 Task: Add the task  Create a new online platform for online financial planning services to the section Feature Freeze Sprint in the project AvailPro and add a Due Date to the respective task as 2024/05/18
Action: Mouse moved to (823, 406)
Screenshot: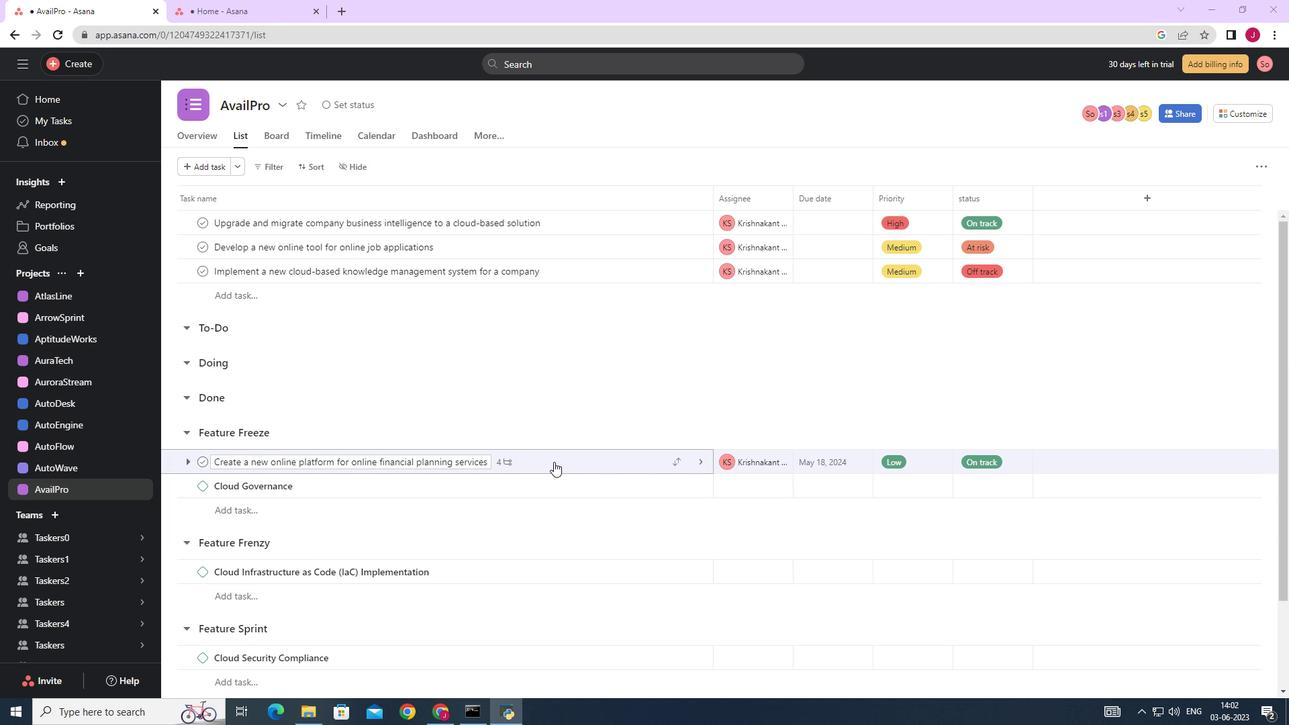 
Action: Mouse scrolled (823, 407) with delta (0, 0)
Screenshot: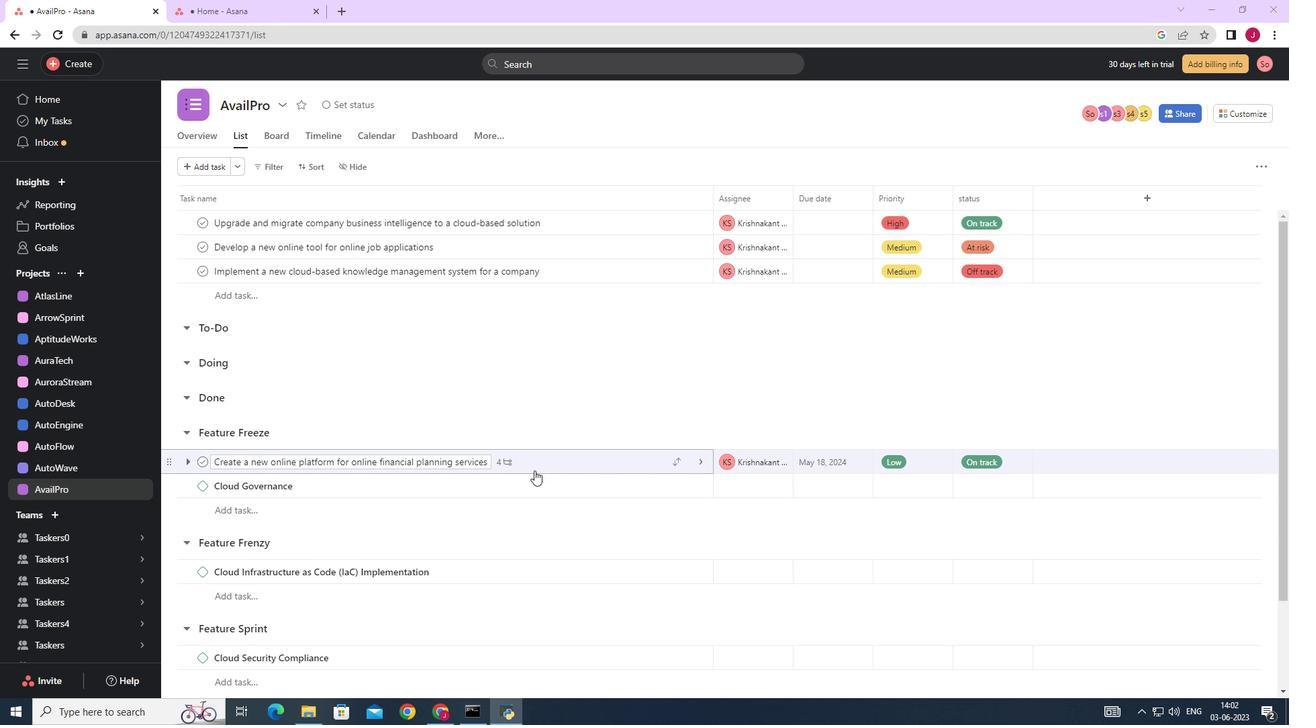 
Action: Mouse moved to (802, 414)
Screenshot: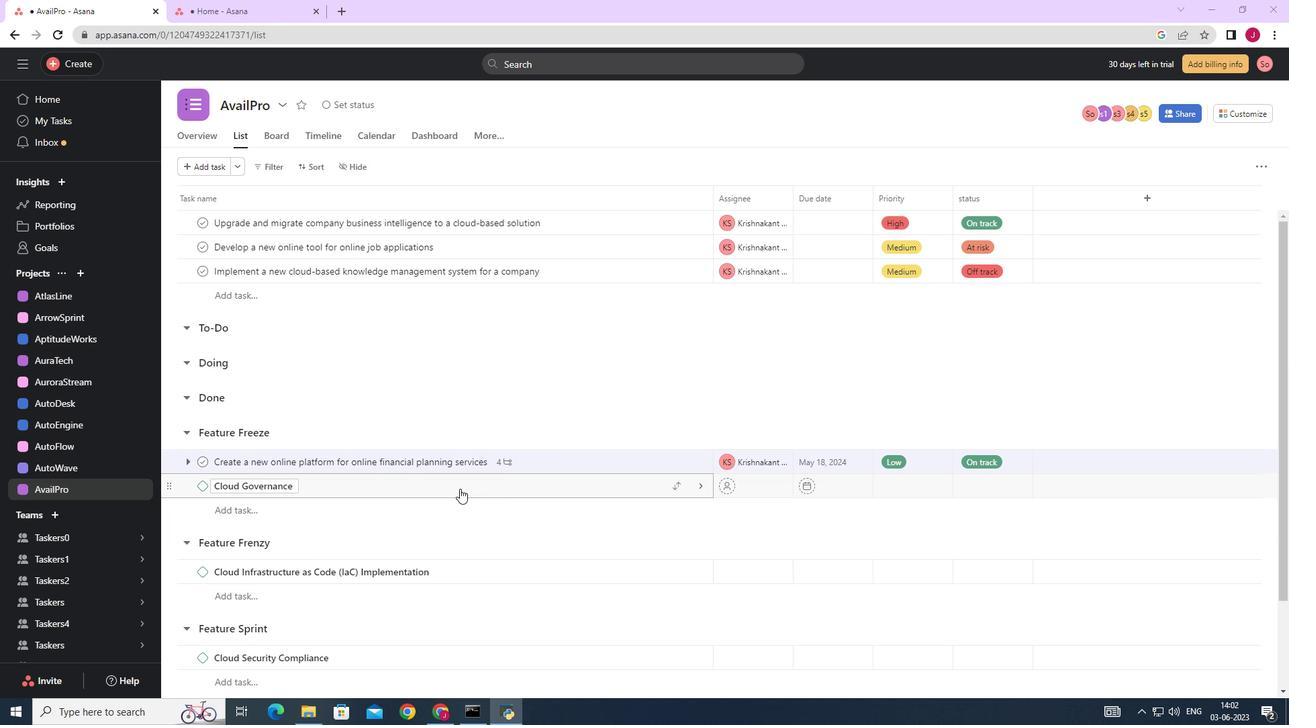 
Action: Mouse scrolled (802, 413) with delta (0, 0)
Screenshot: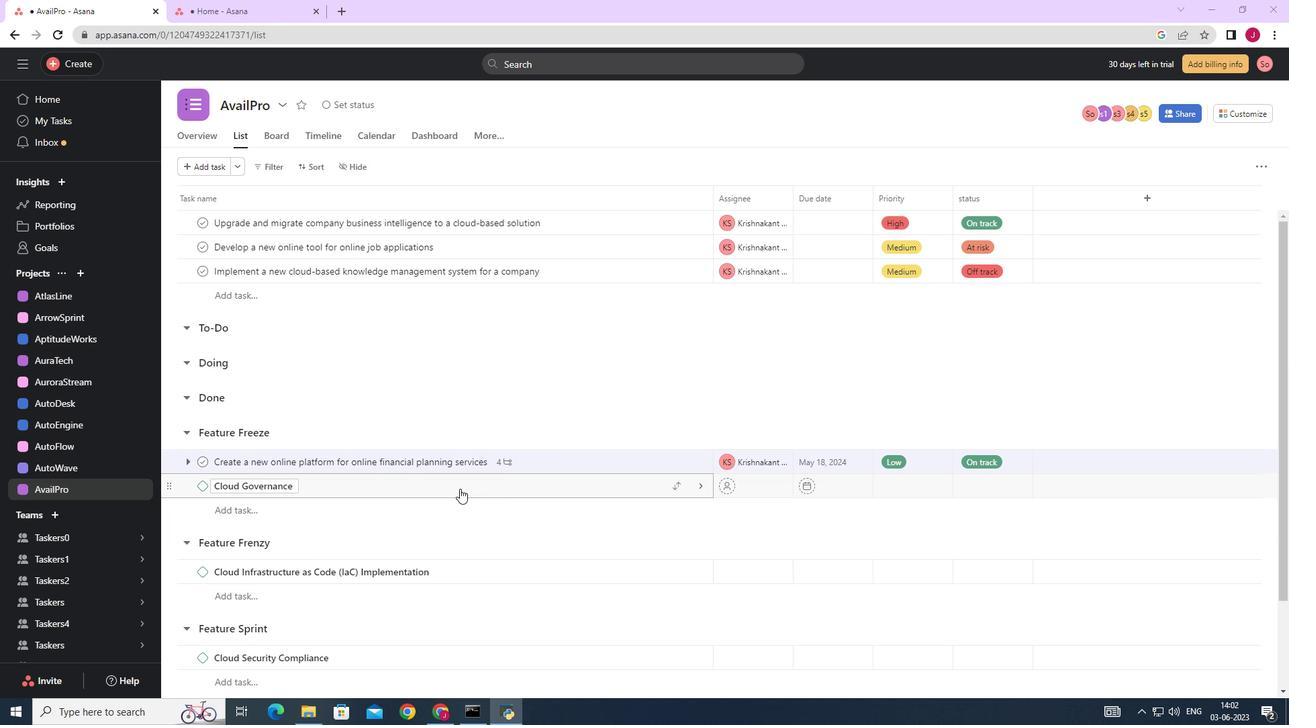 
Action: Mouse moved to (676, 432)
Screenshot: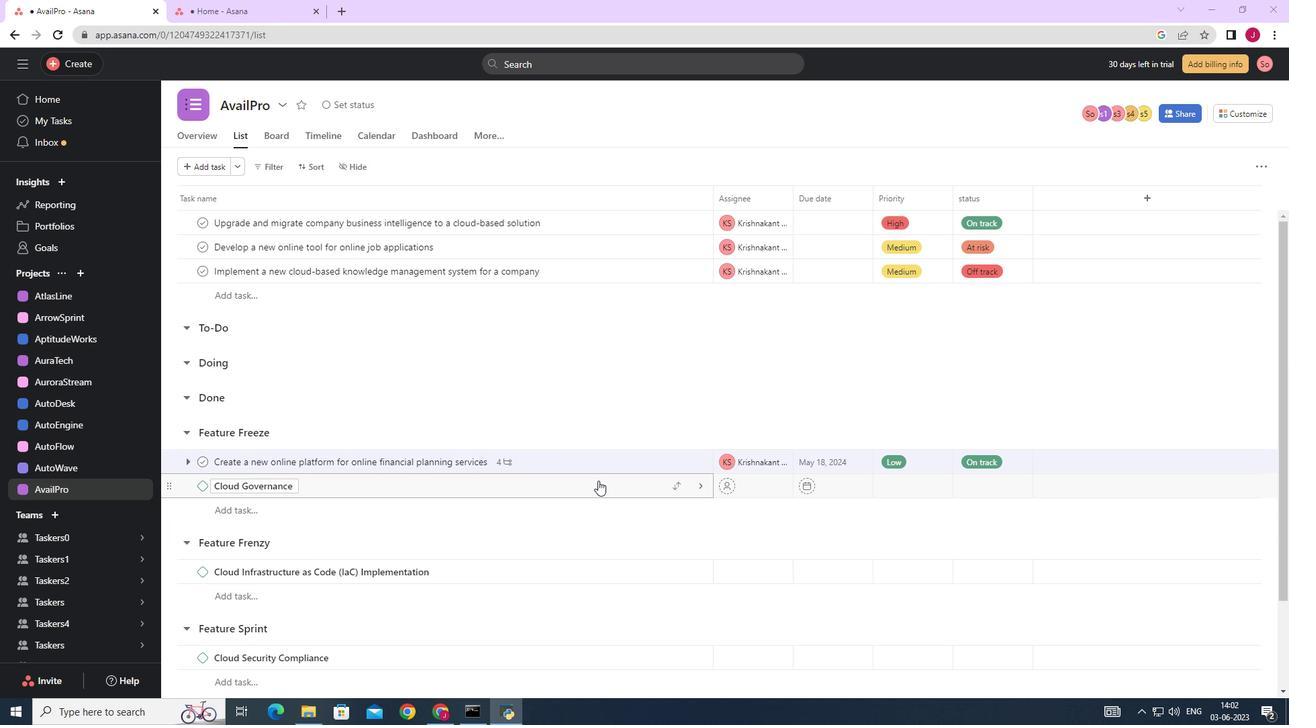 
Action: Mouse scrolled (676, 433) with delta (0, 0)
Screenshot: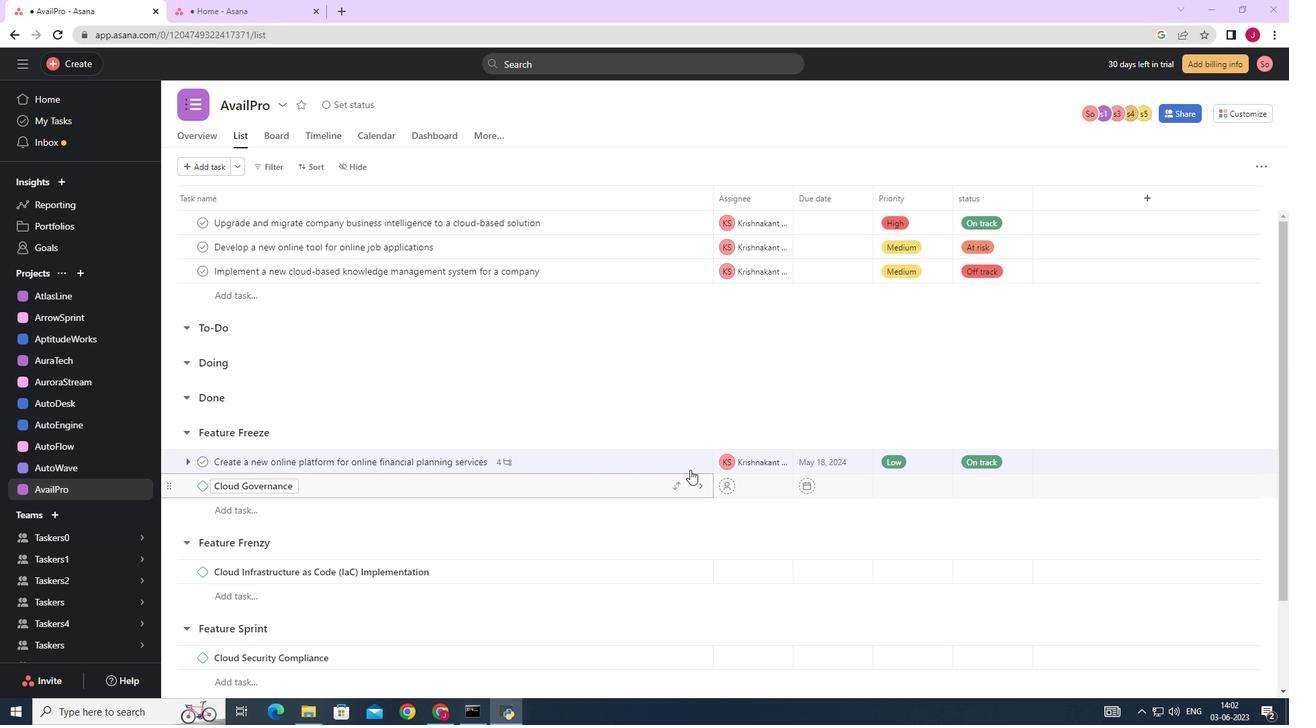 
Action: Mouse moved to (675, 432)
Screenshot: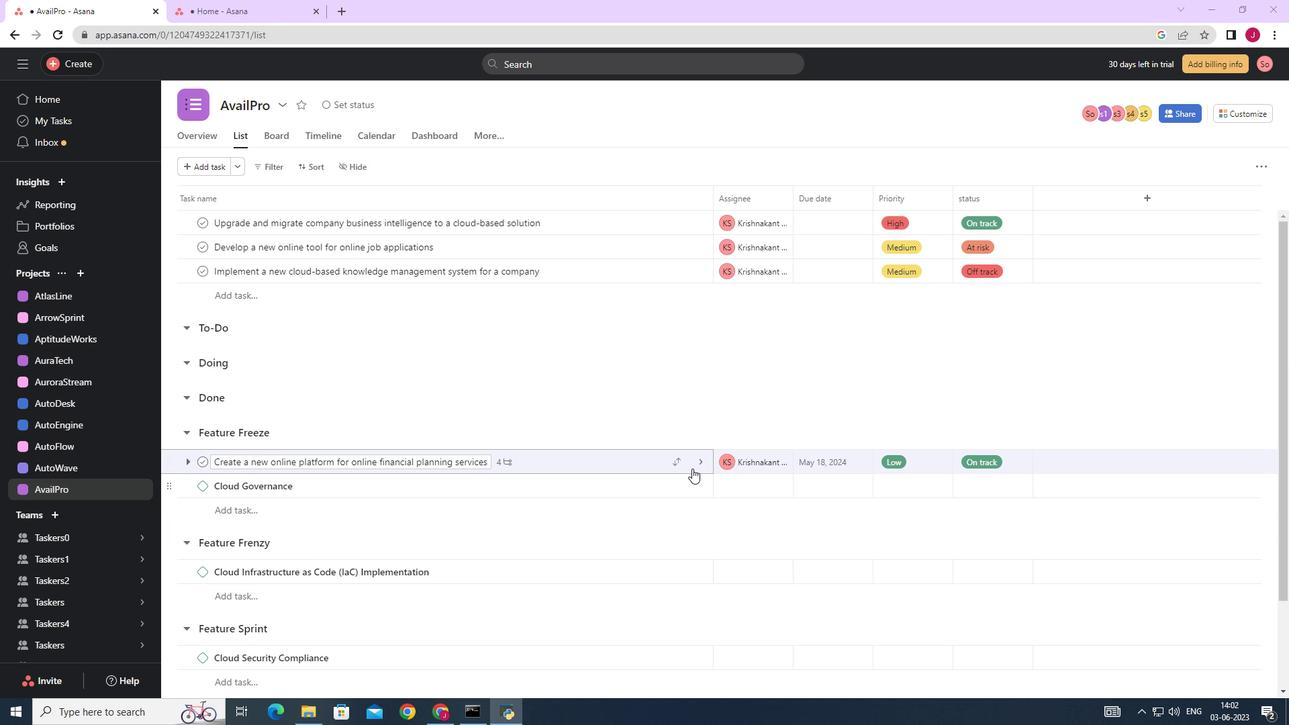 
Action: Mouse scrolled (675, 433) with delta (0, 0)
Screenshot: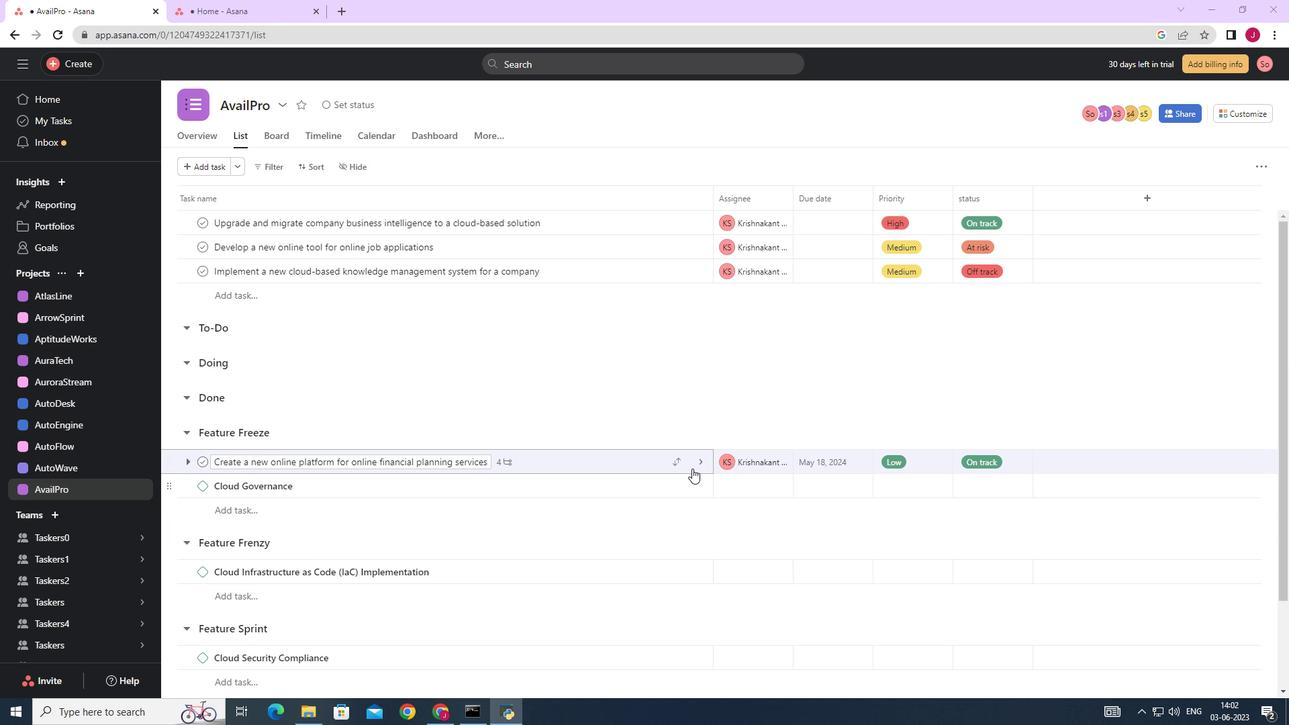 
Action: Mouse moved to (645, 420)
Screenshot: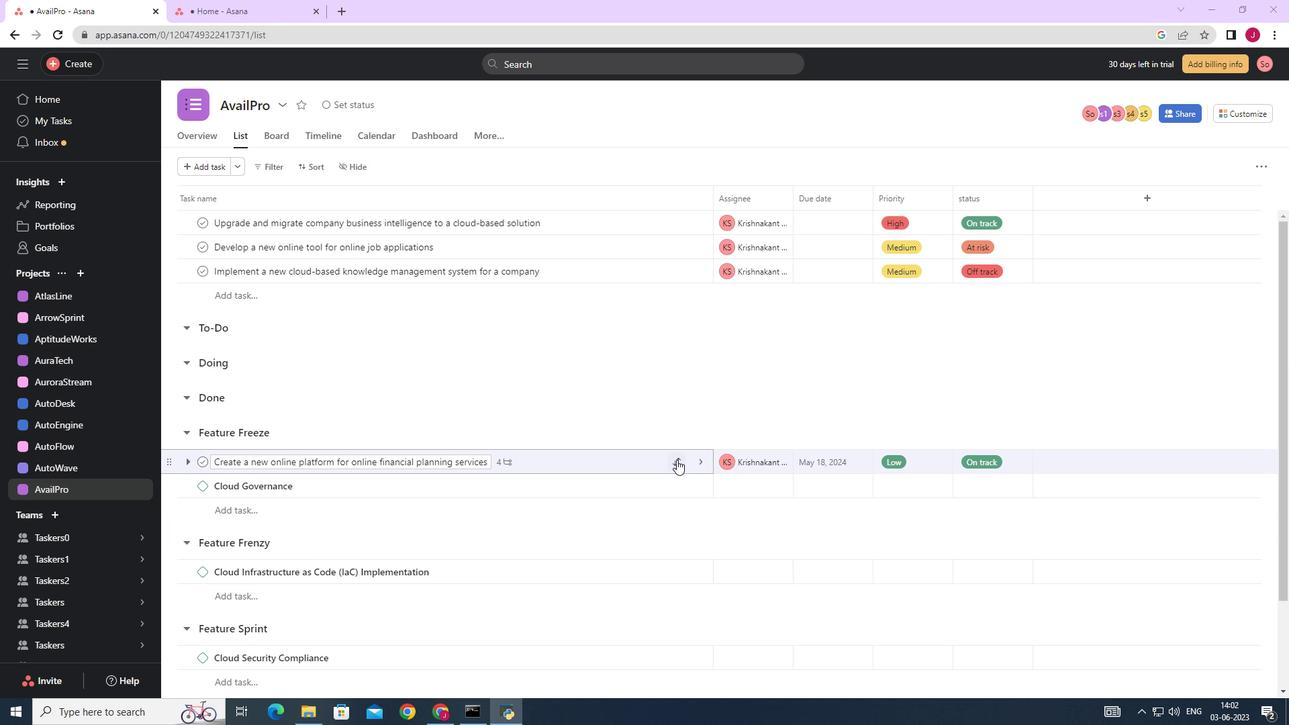 
Action: Mouse scrolled (645, 421) with delta (0, 0)
Screenshot: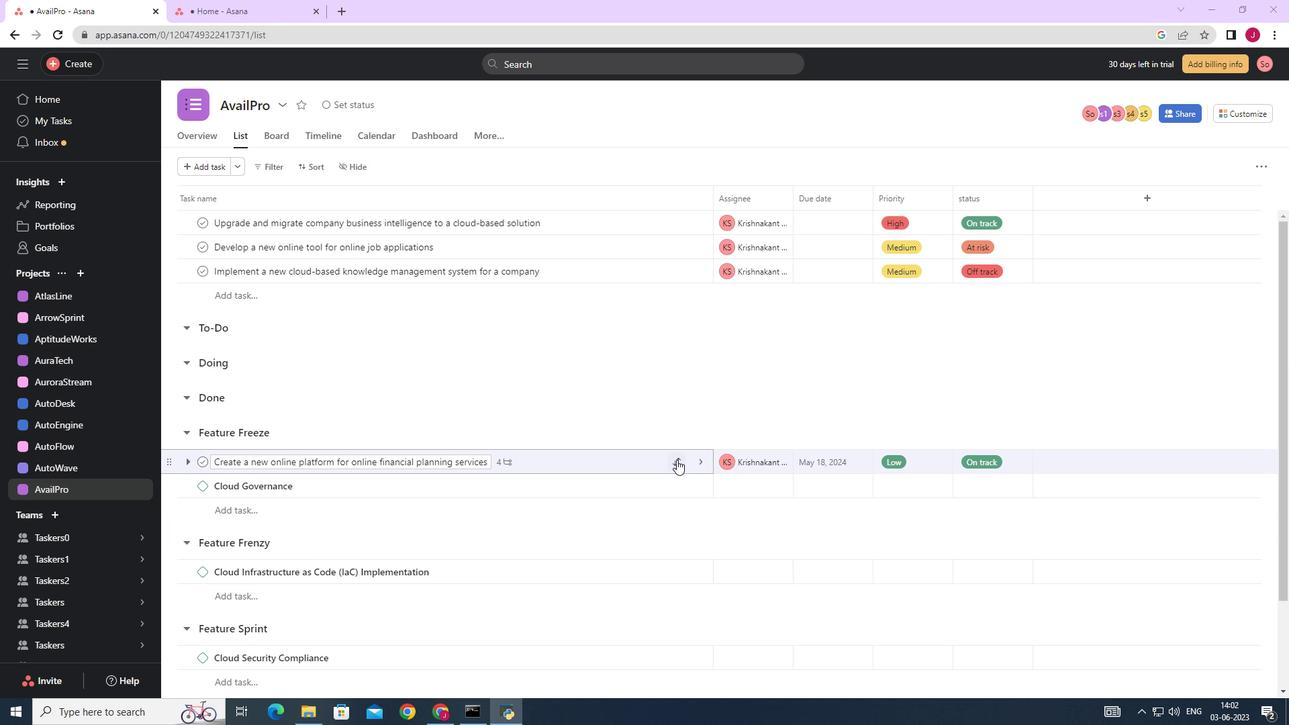 
Action: Mouse moved to (674, 295)
Screenshot: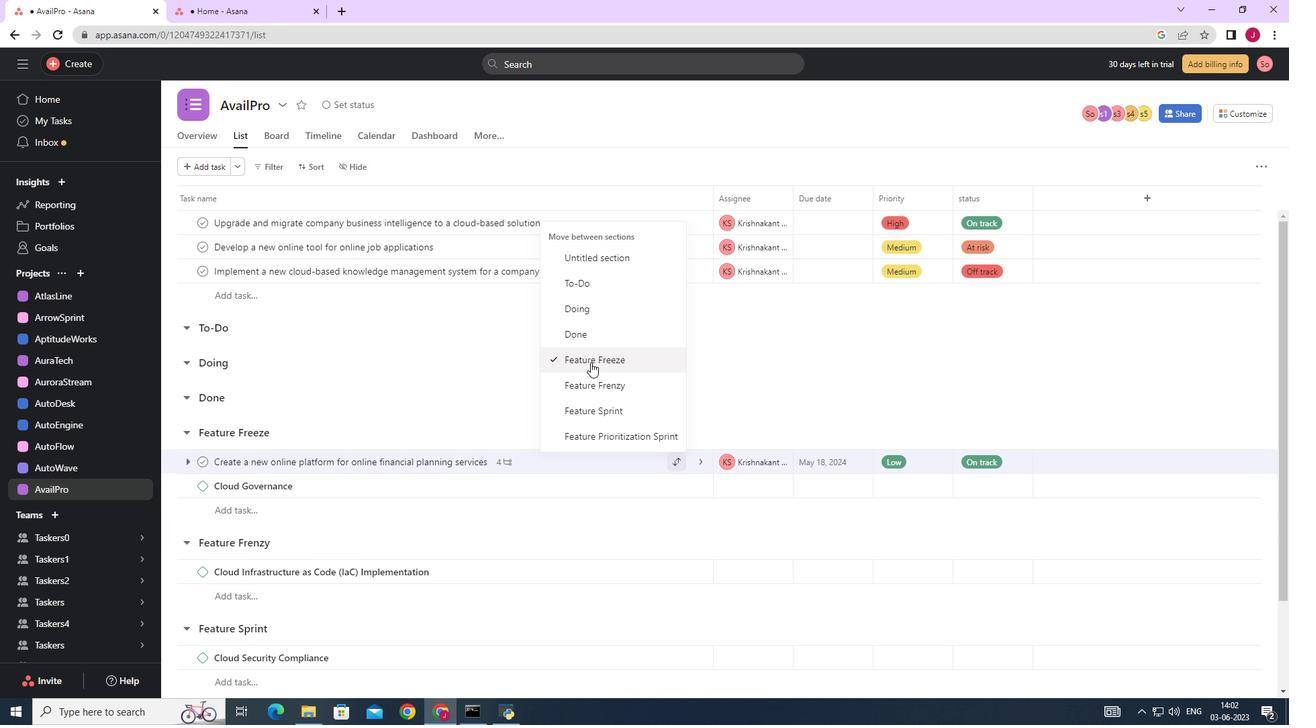 
Action: Mouse pressed left at (674, 295)
Screenshot: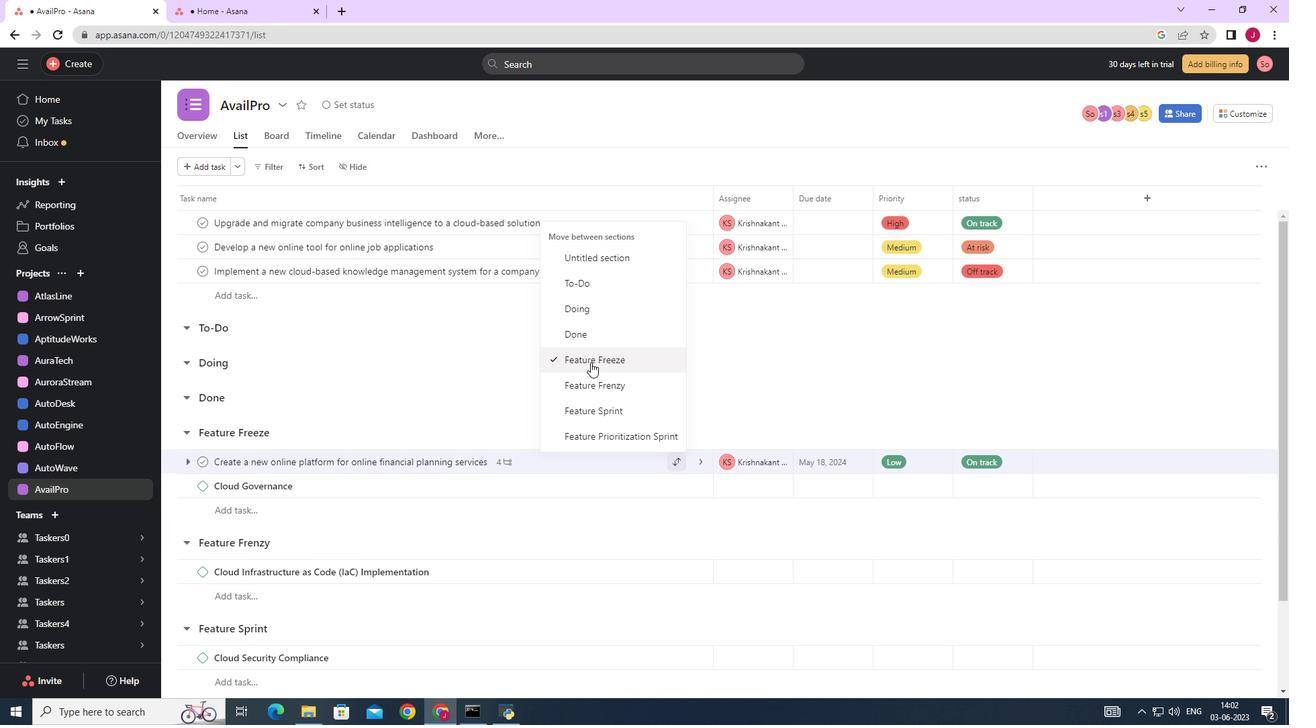 
Action: Mouse moved to (617, 441)
Screenshot: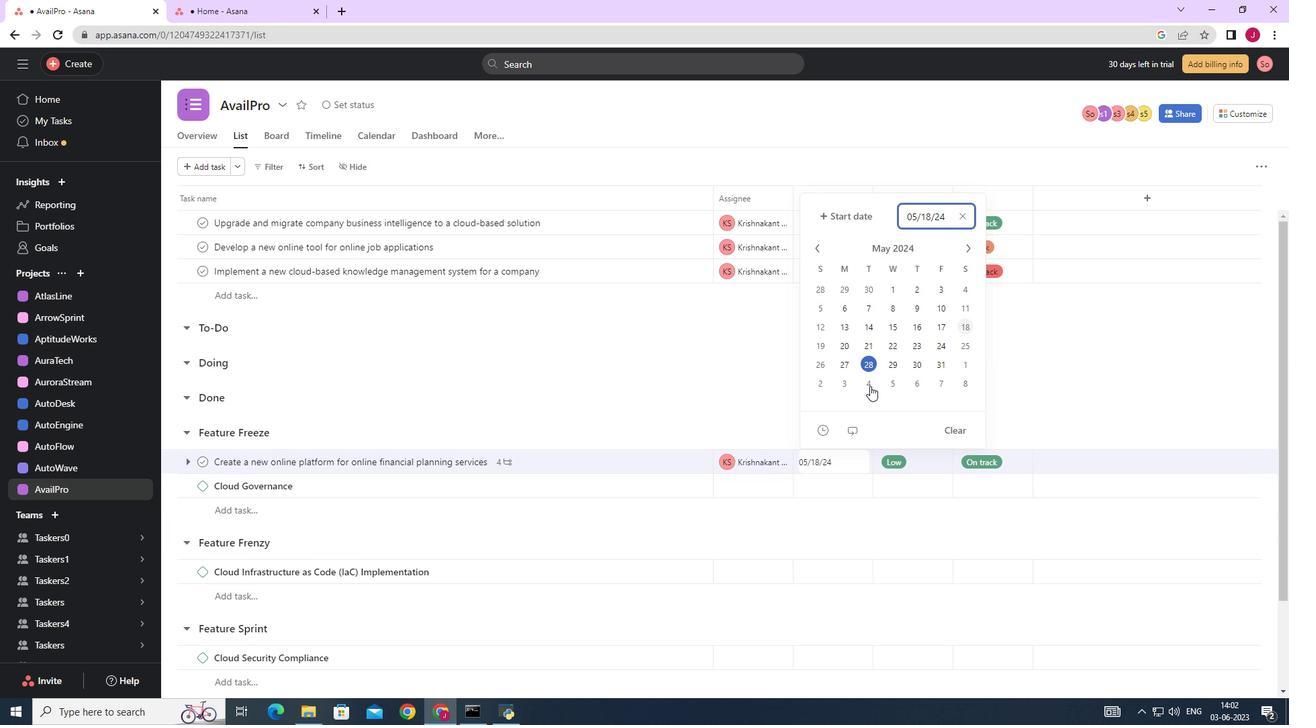 
Action: Mouse pressed left at (617, 441)
Screenshot: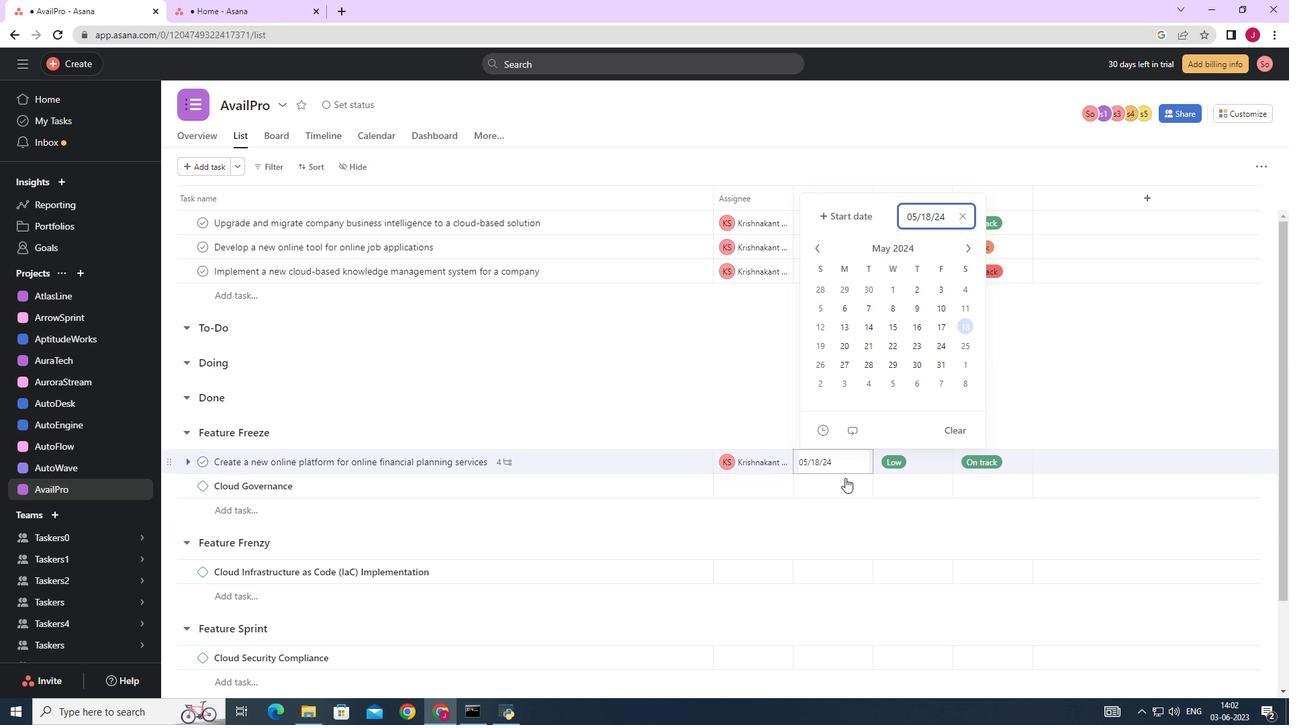 
Action: Mouse moved to (840, 461)
Screenshot: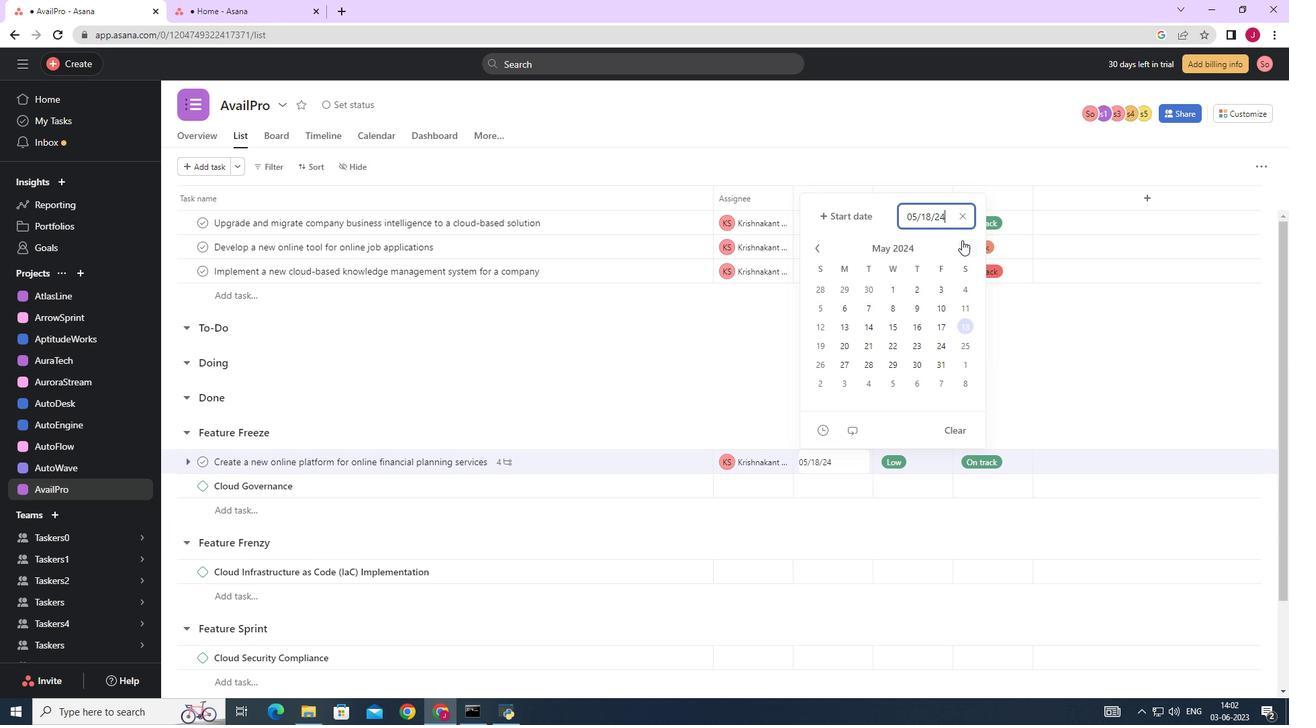 
Action: Mouse pressed left at (840, 461)
Screenshot: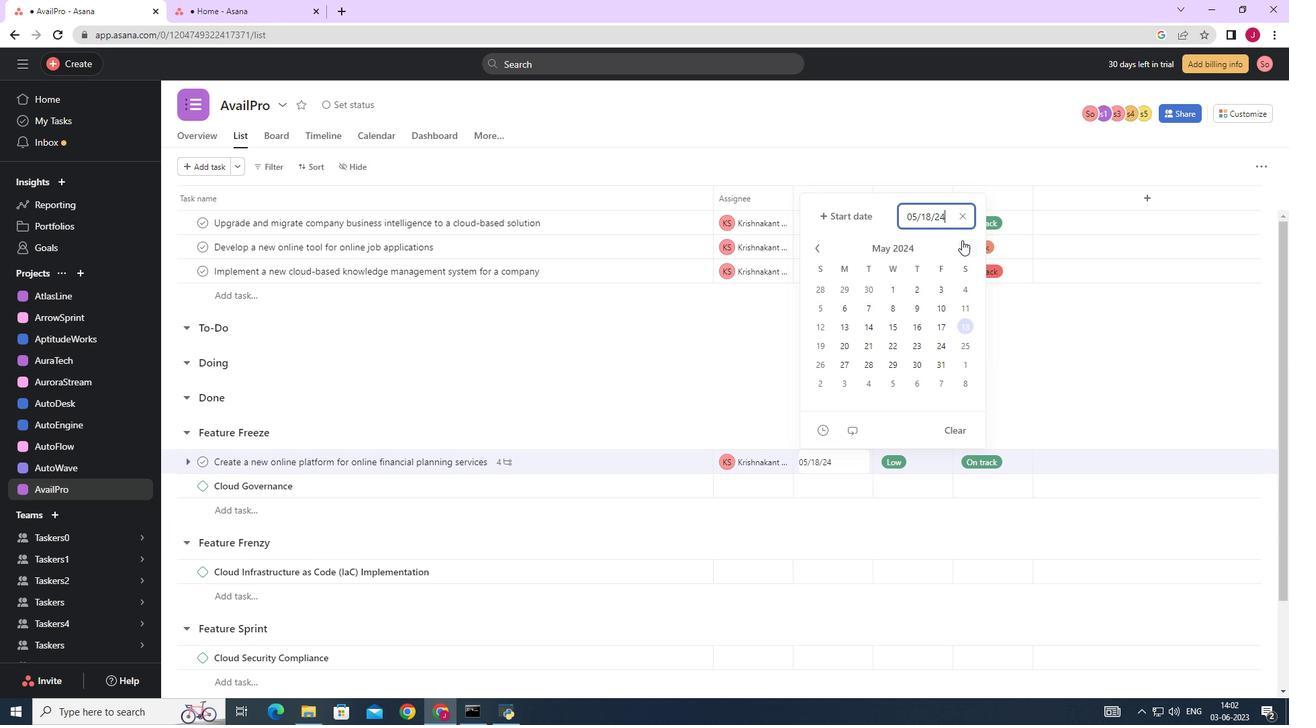 
Action: Mouse moved to (967, 245)
Screenshot: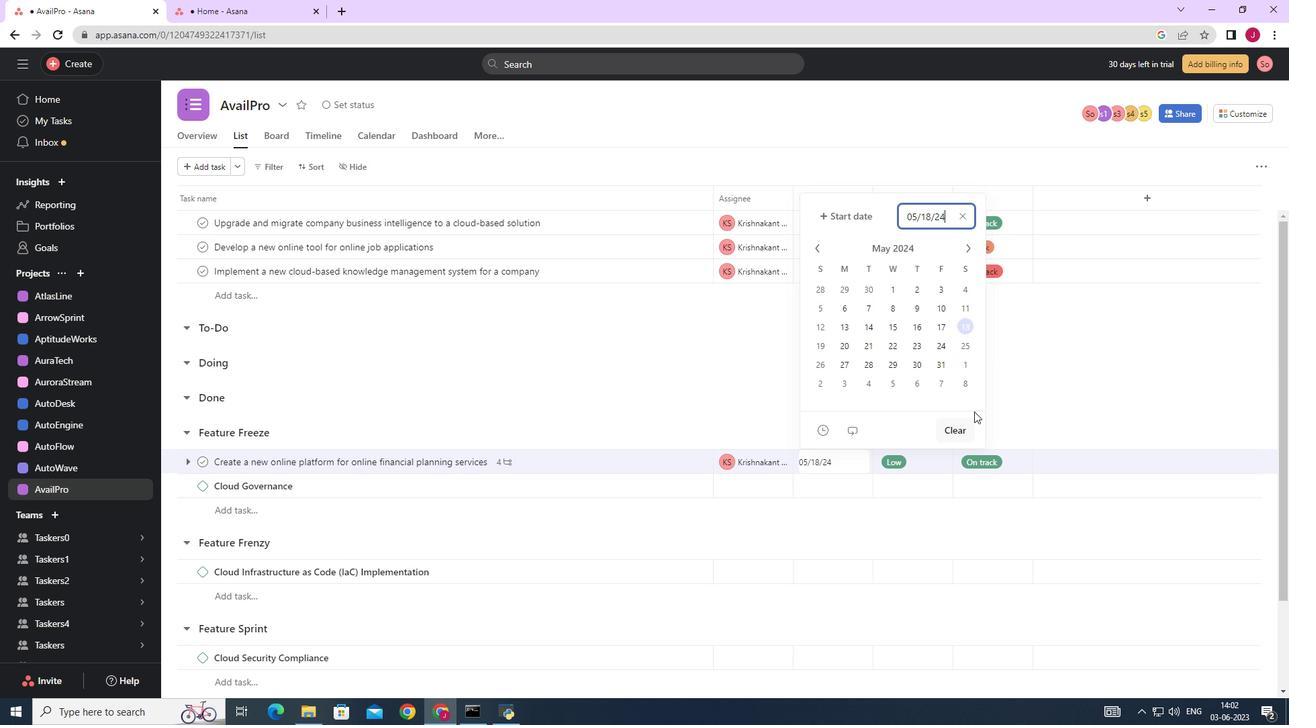
Action: Mouse pressed left at (967, 245)
Screenshot: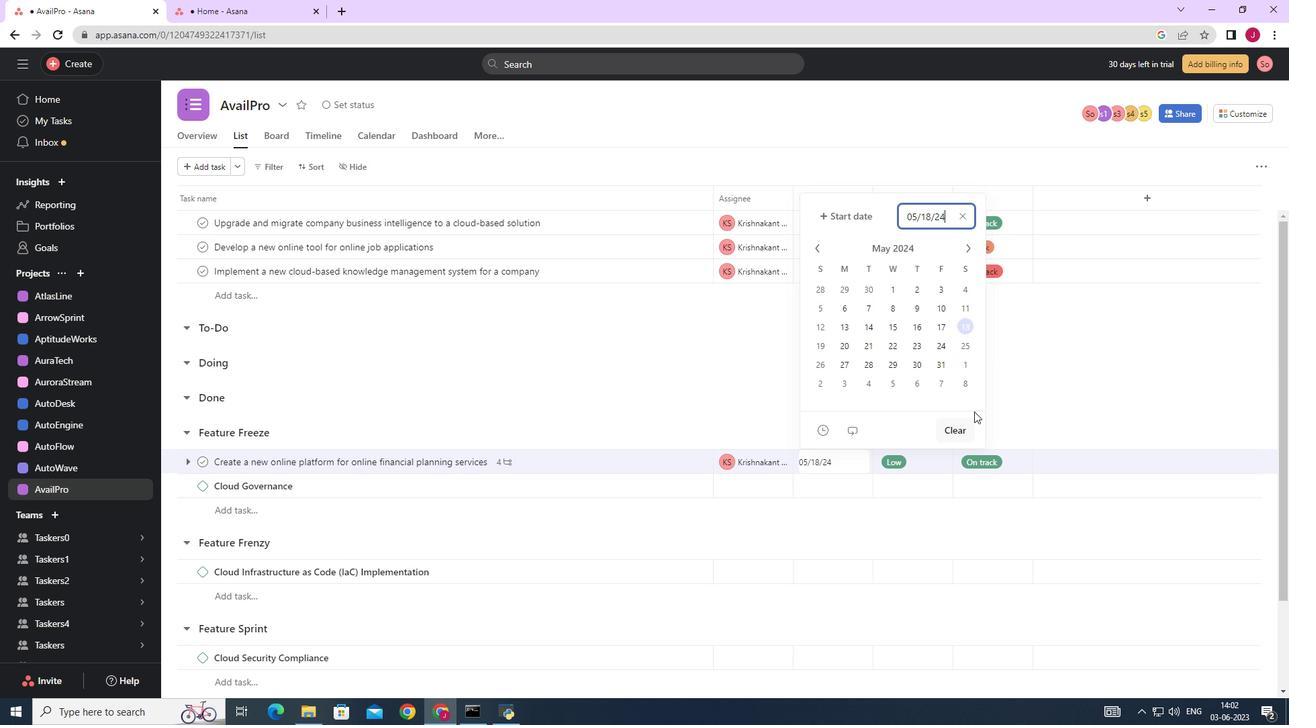 
Action: Mouse pressed left at (967, 245)
Screenshot: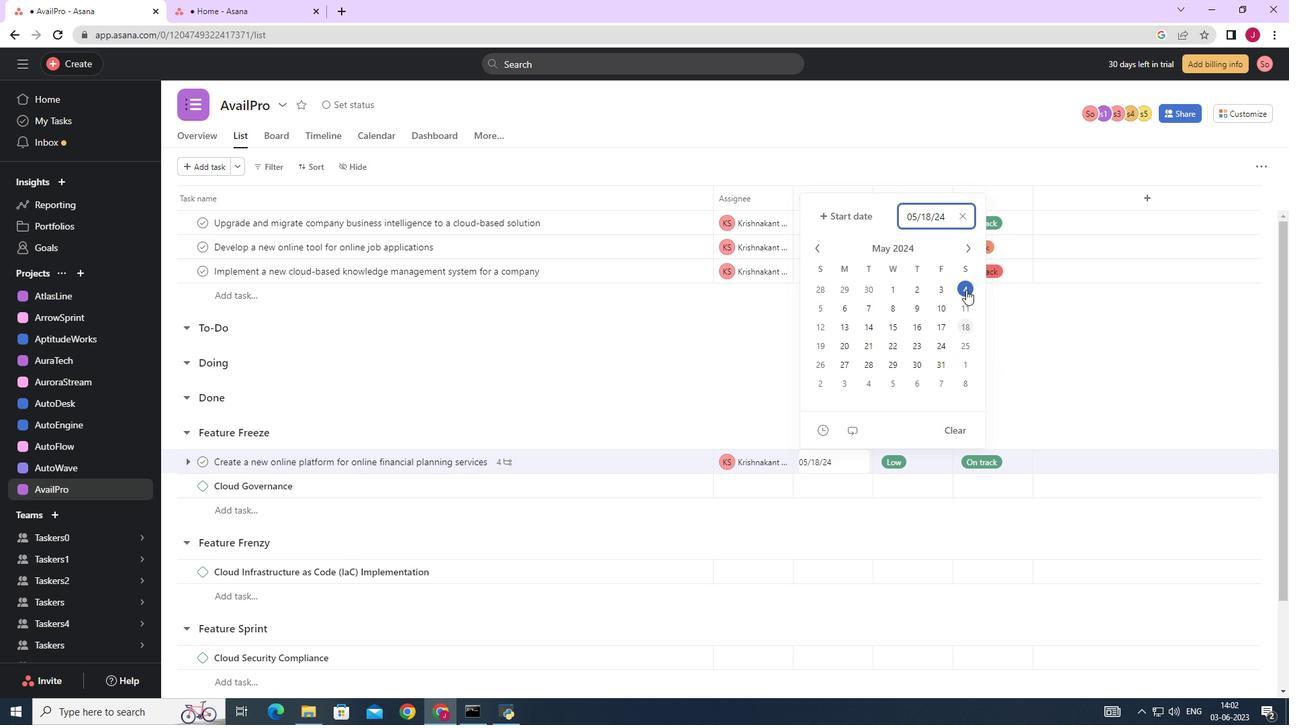 
Action: Mouse pressed left at (967, 245)
Screenshot: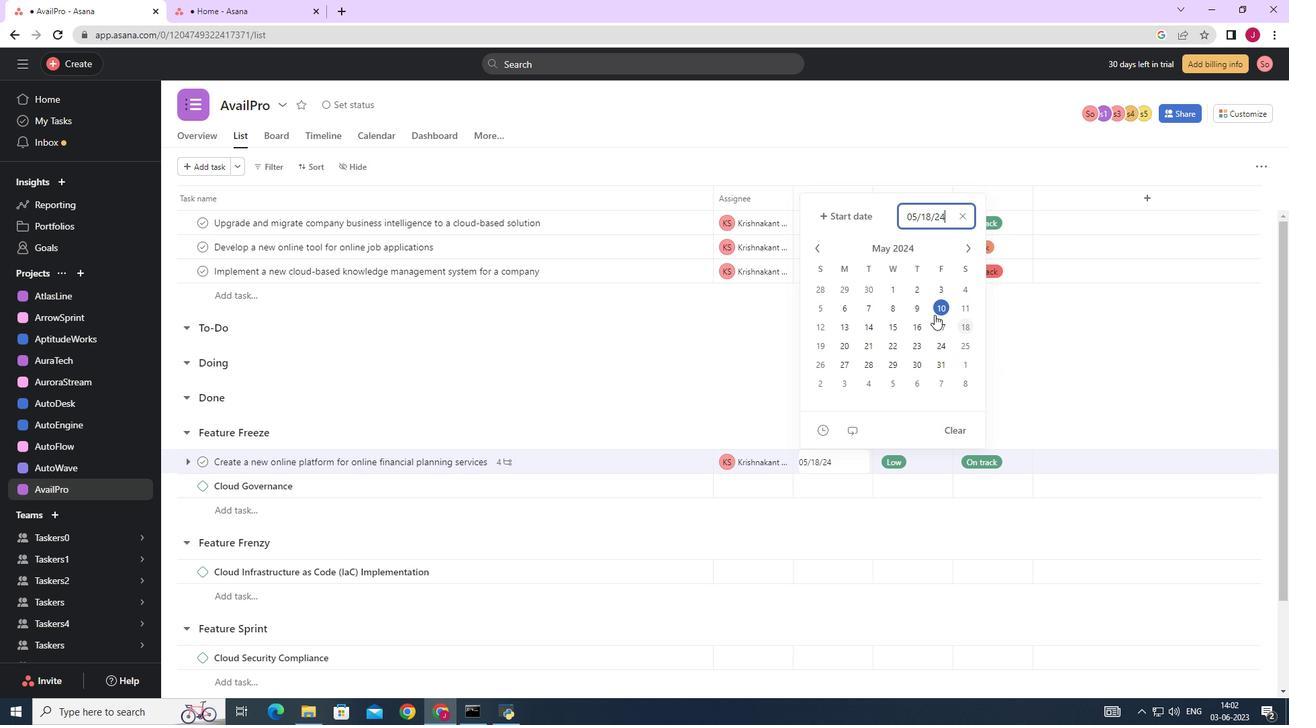 
Action: Mouse pressed left at (967, 245)
Screenshot: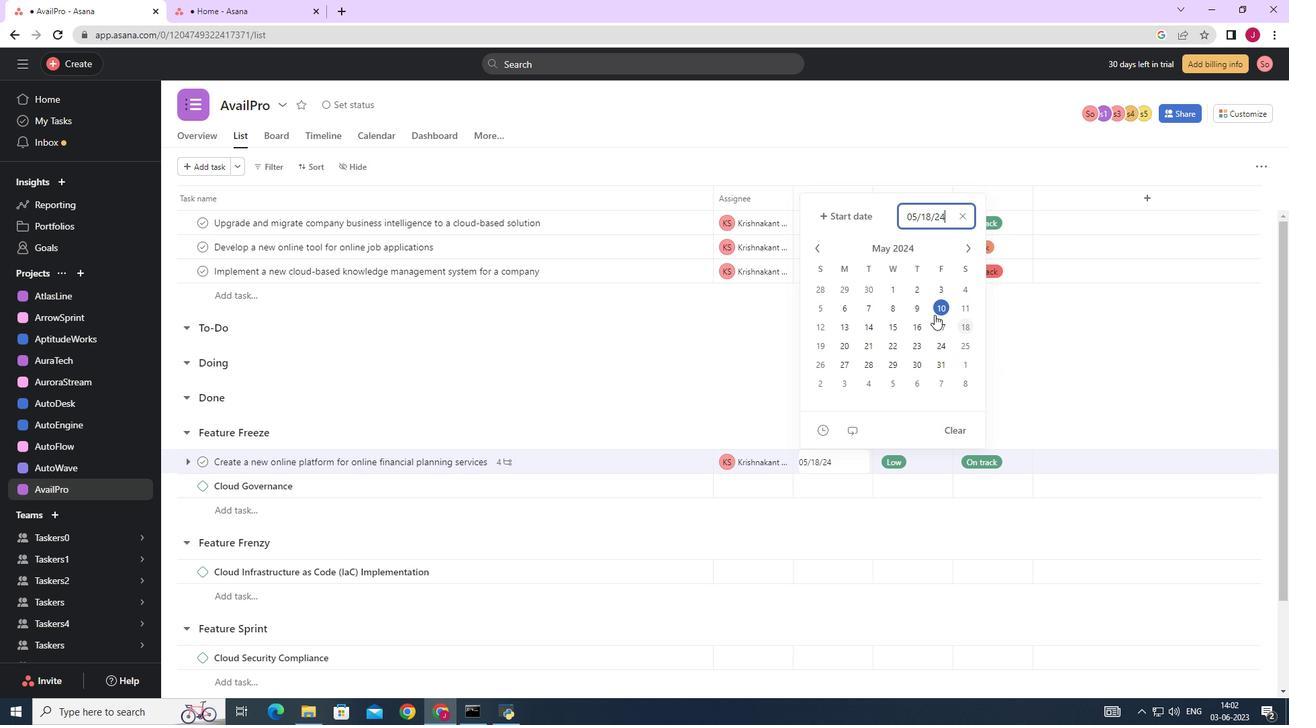 
Action: Mouse pressed left at (967, 245)
Screenshot: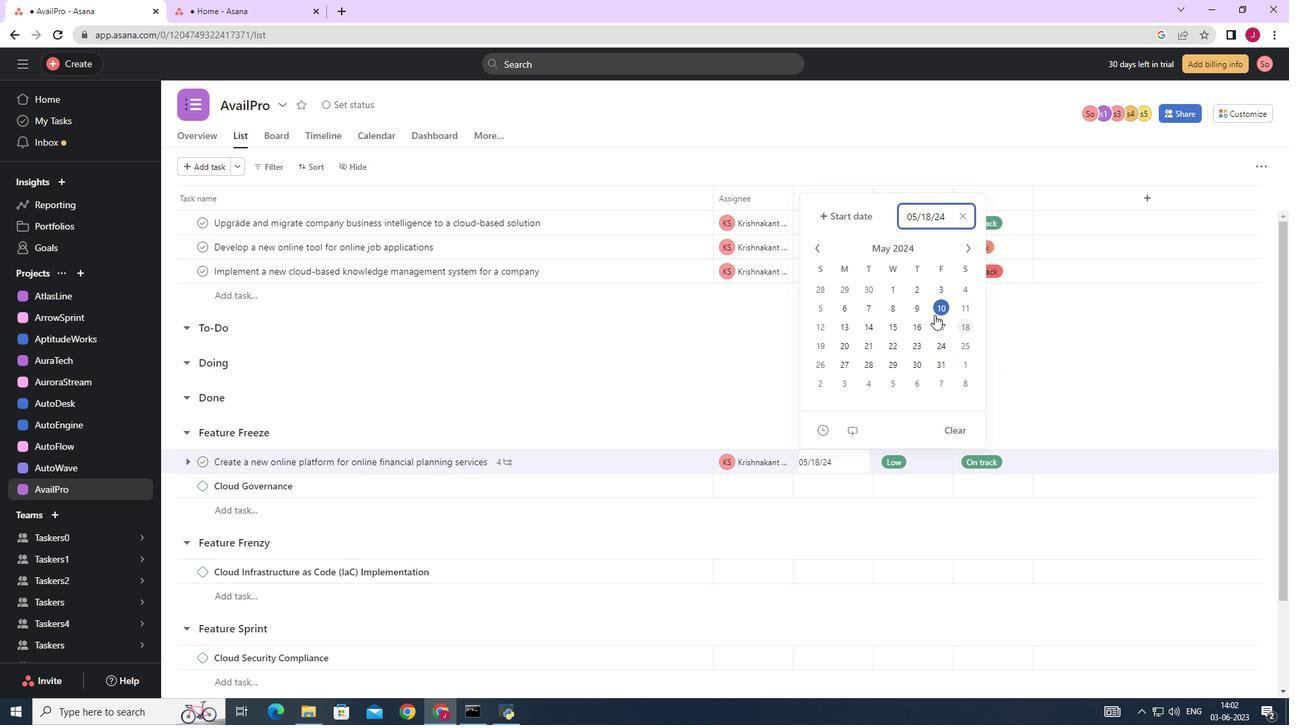 
Action: Mouse pressed left at (967, 245)
Screenshot: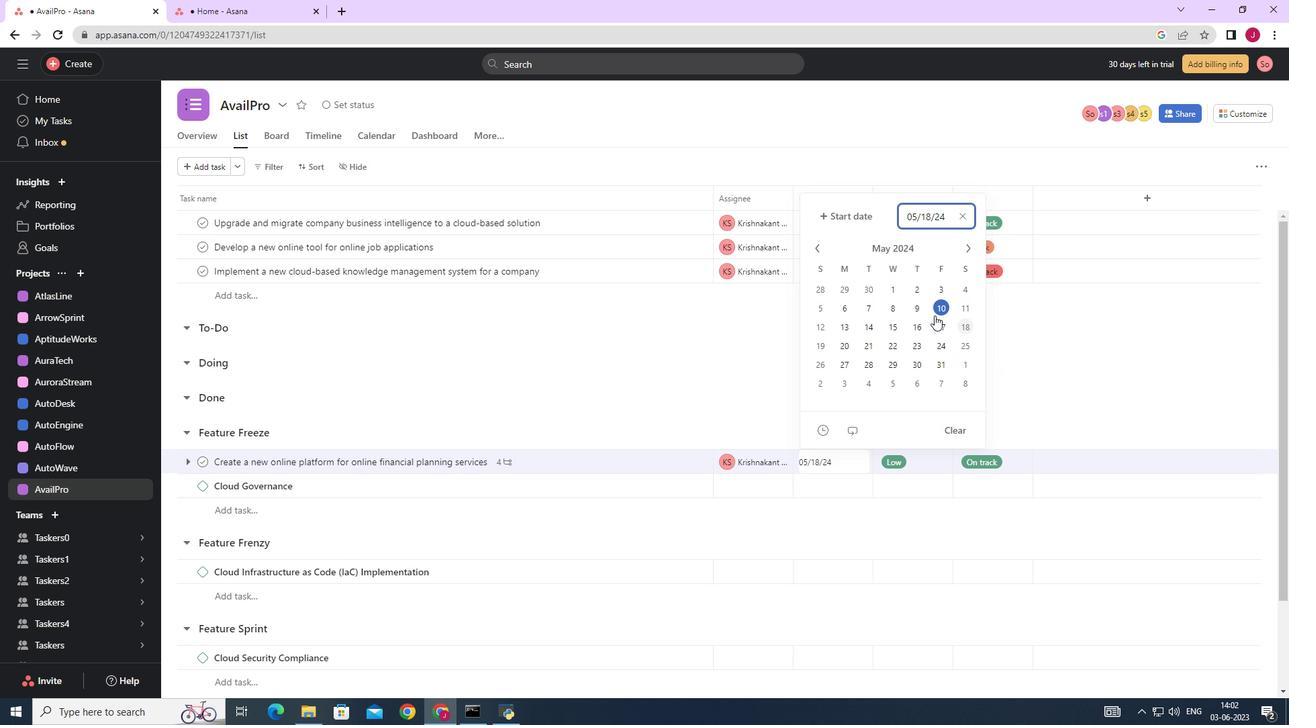 
Action: Mouse pressed left at (967, 245)
Screenshot: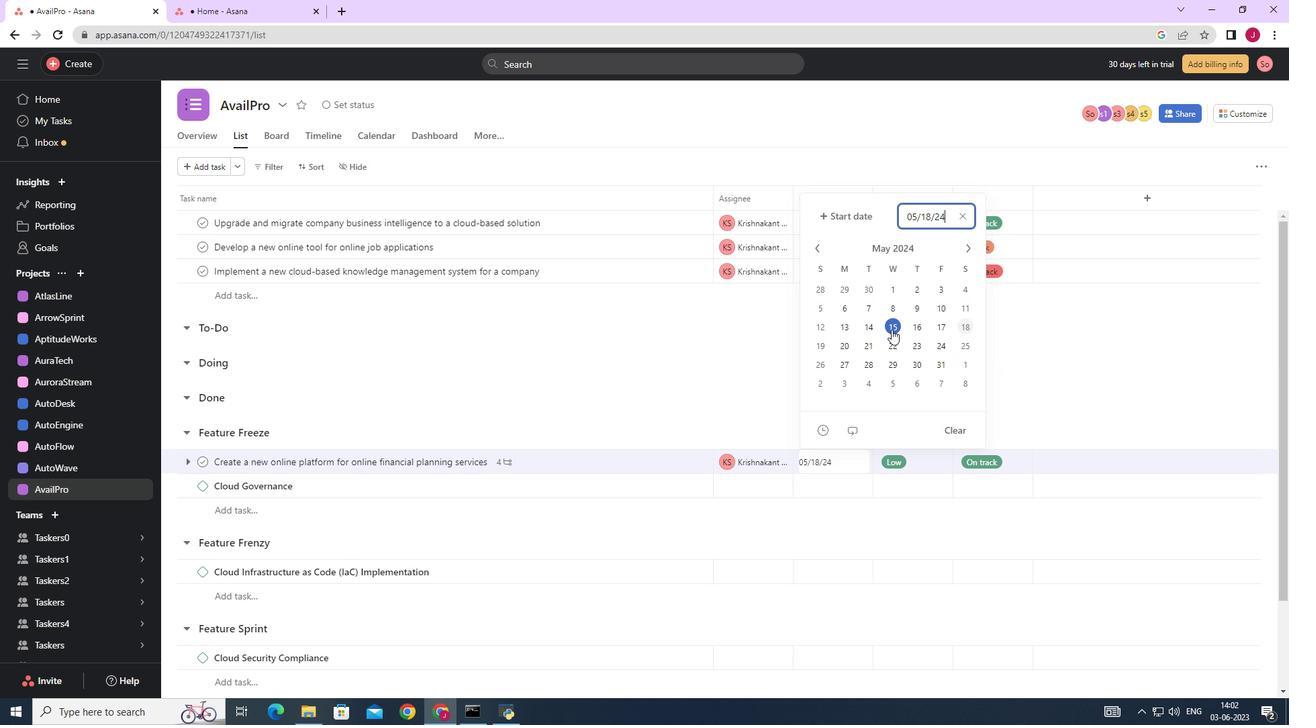 
Action: Mouse pressed left at (967, 245)
Screenshot: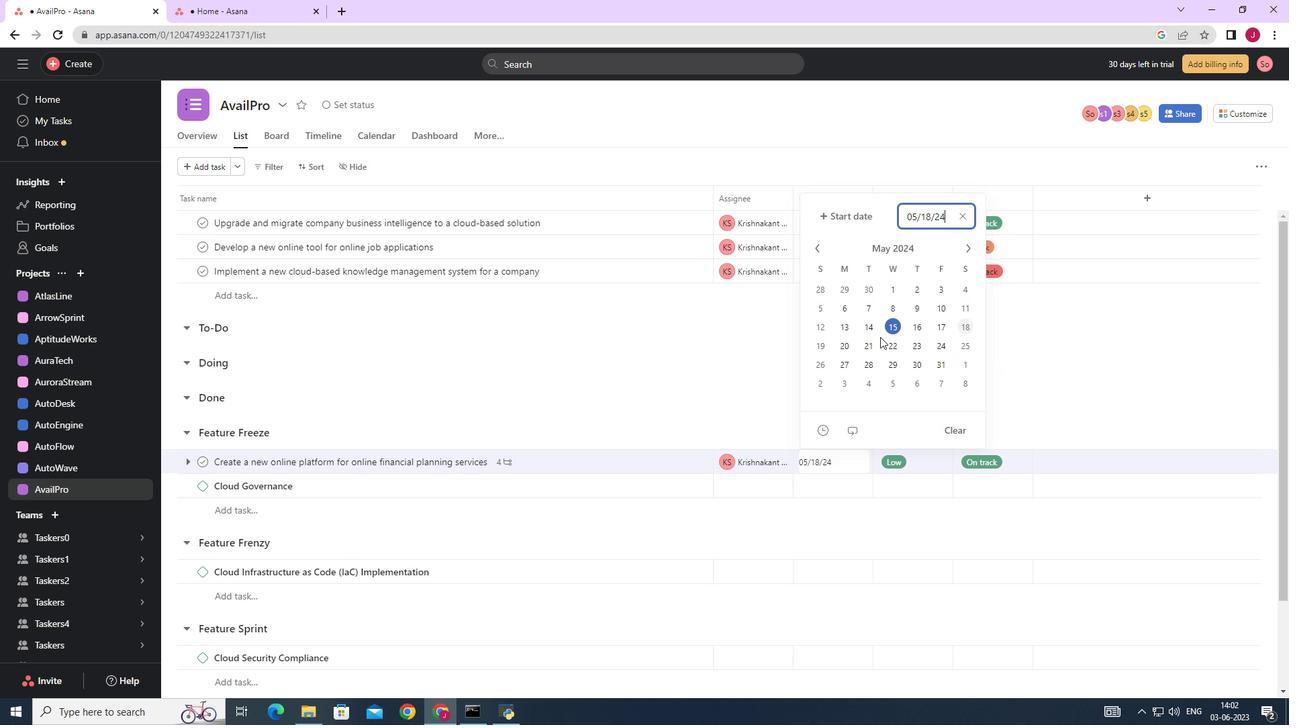 
Action: Mouse moved to (967, 244)
Screenshot: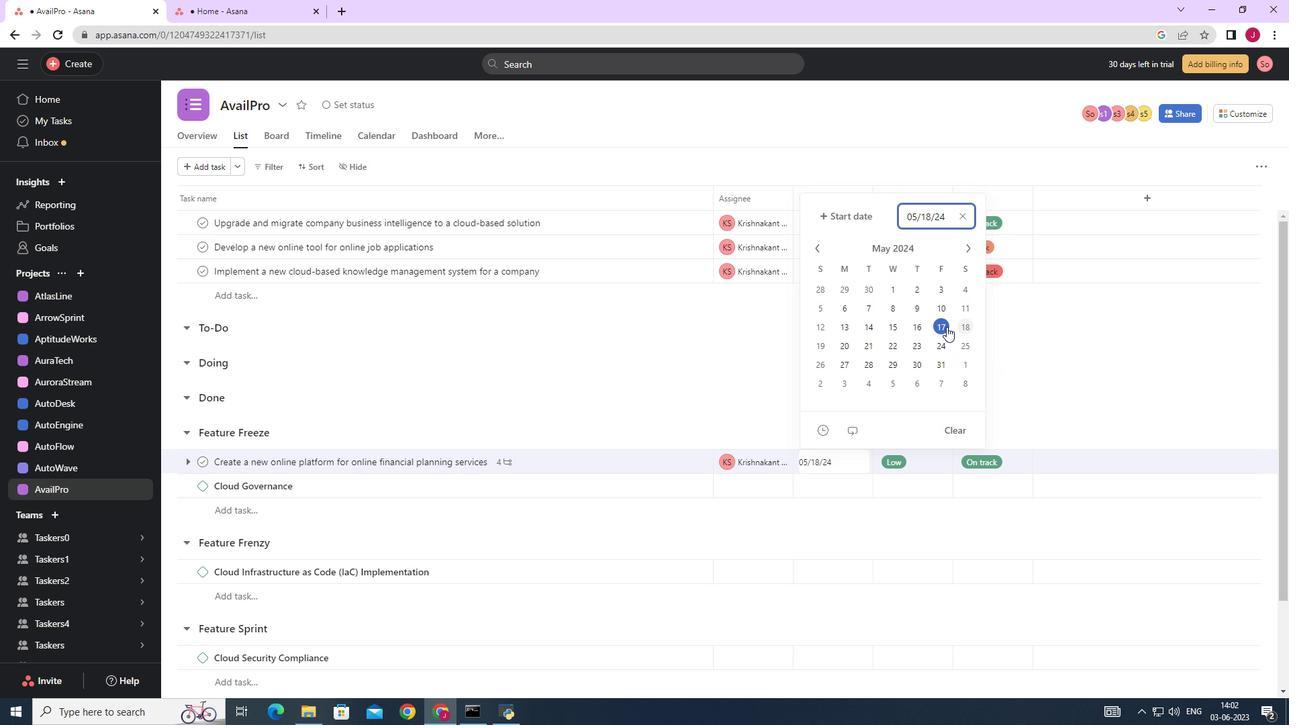 
Action: Mouse pressed left at (967, 244)
Screenshot: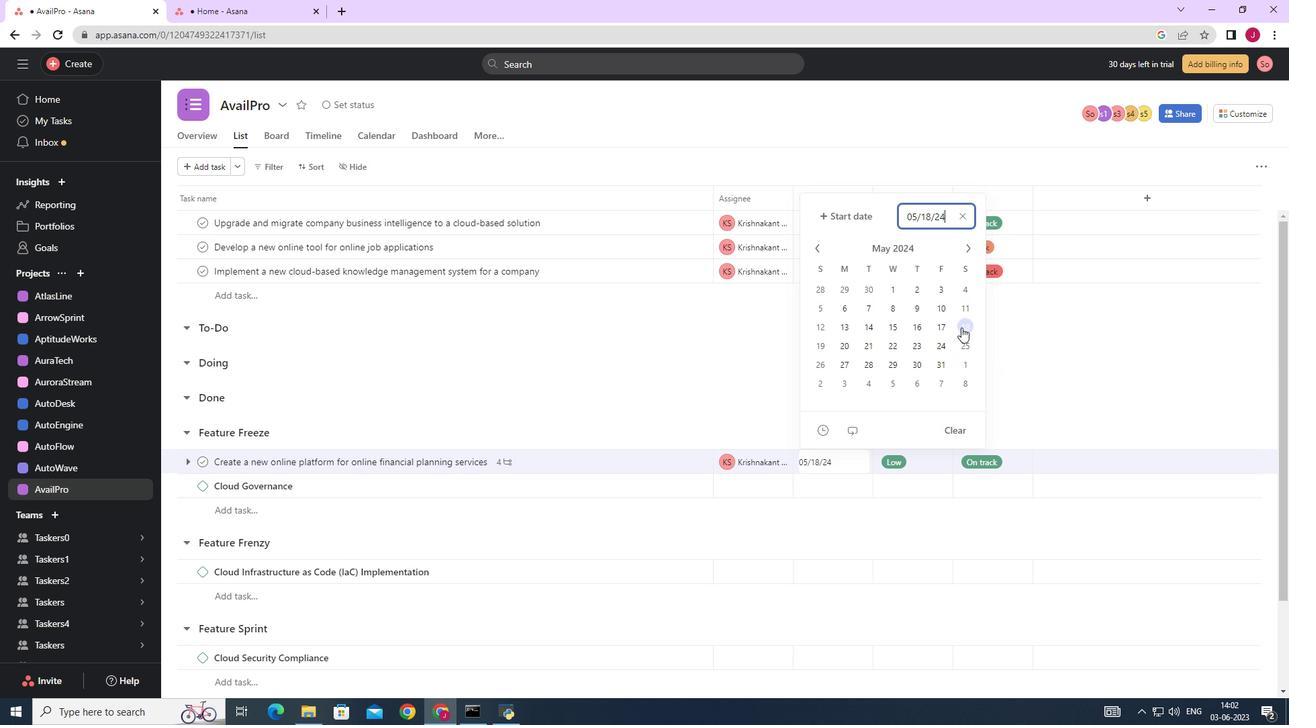 
Action: Mouse pressed left at (967, 244)
Screenshot: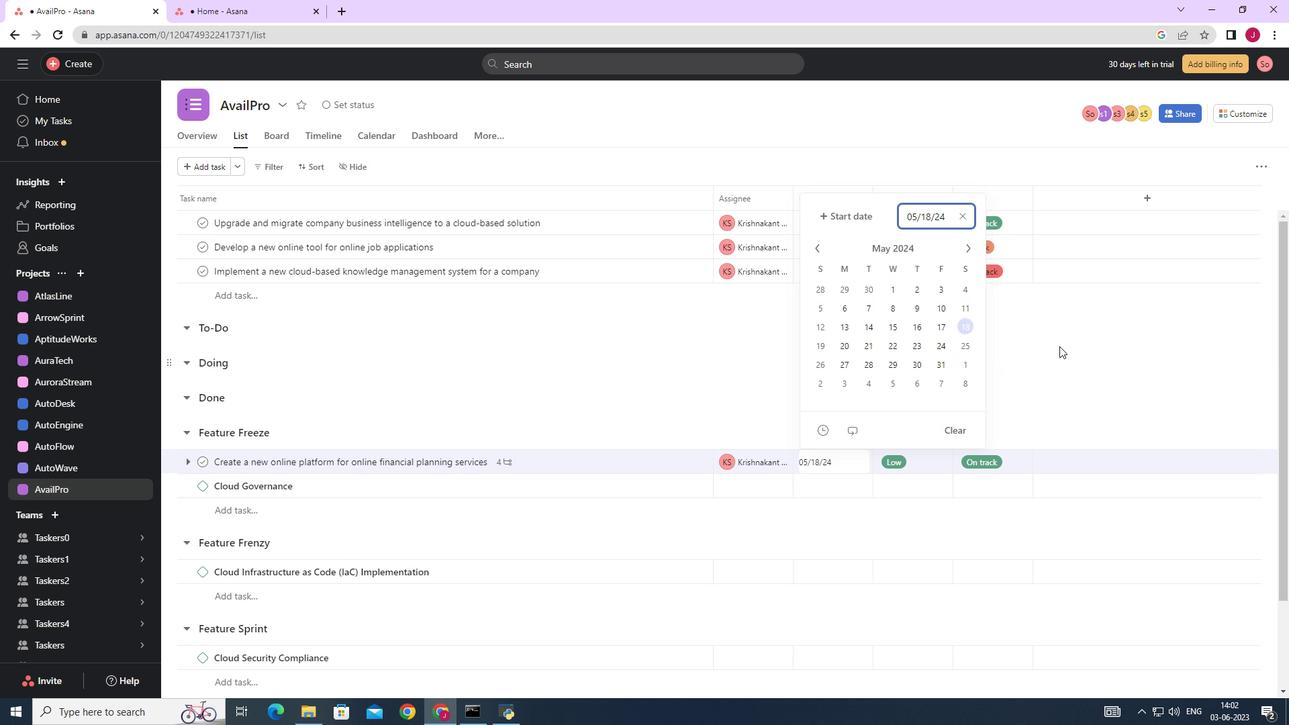 
Action: Mouse pressed left at (967, 244)
Screenshot: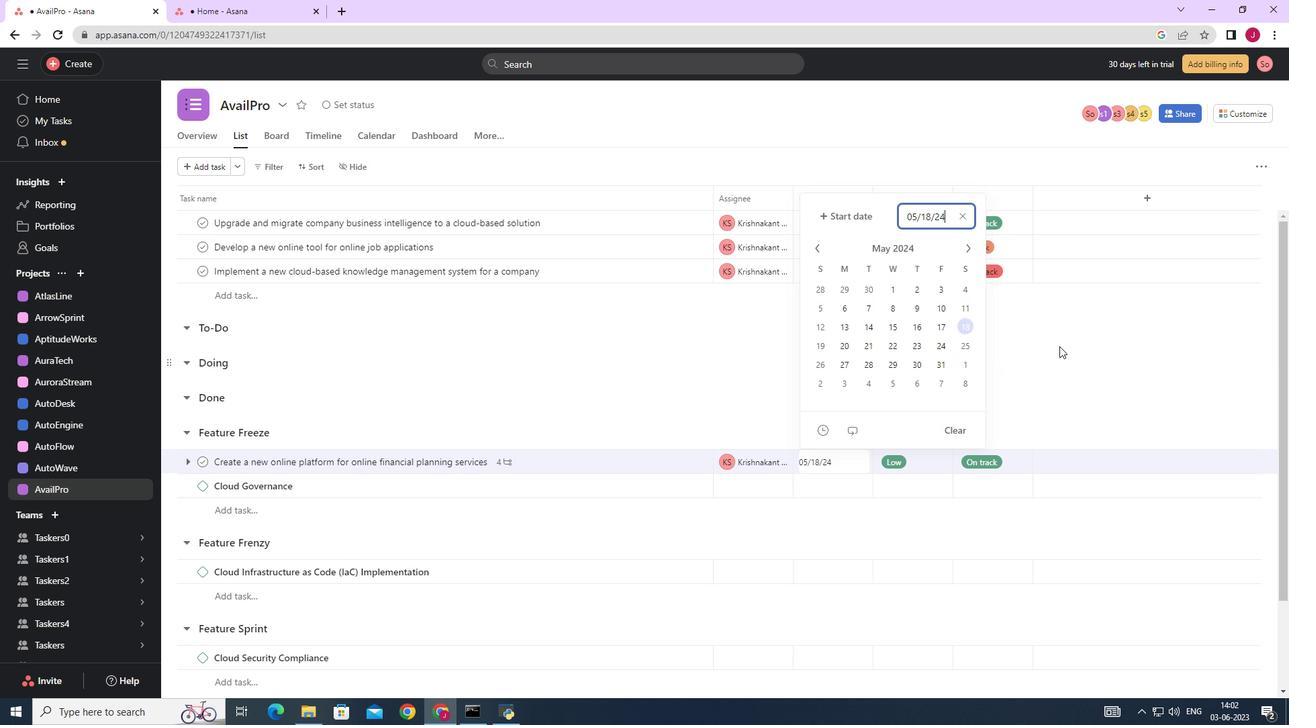 
Action: Mouse pressed left at (967, 244)
Screenshot: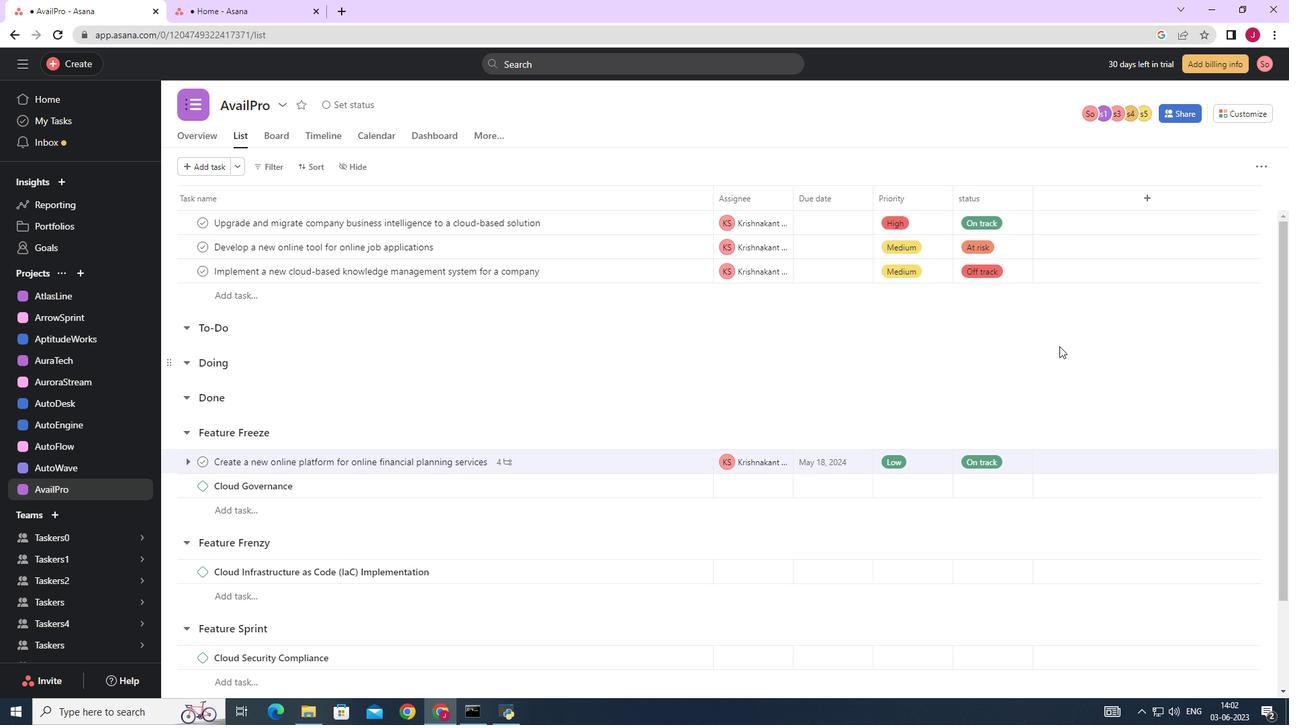 
Action: Mouse pressed left at (967, 244)
Screenshot: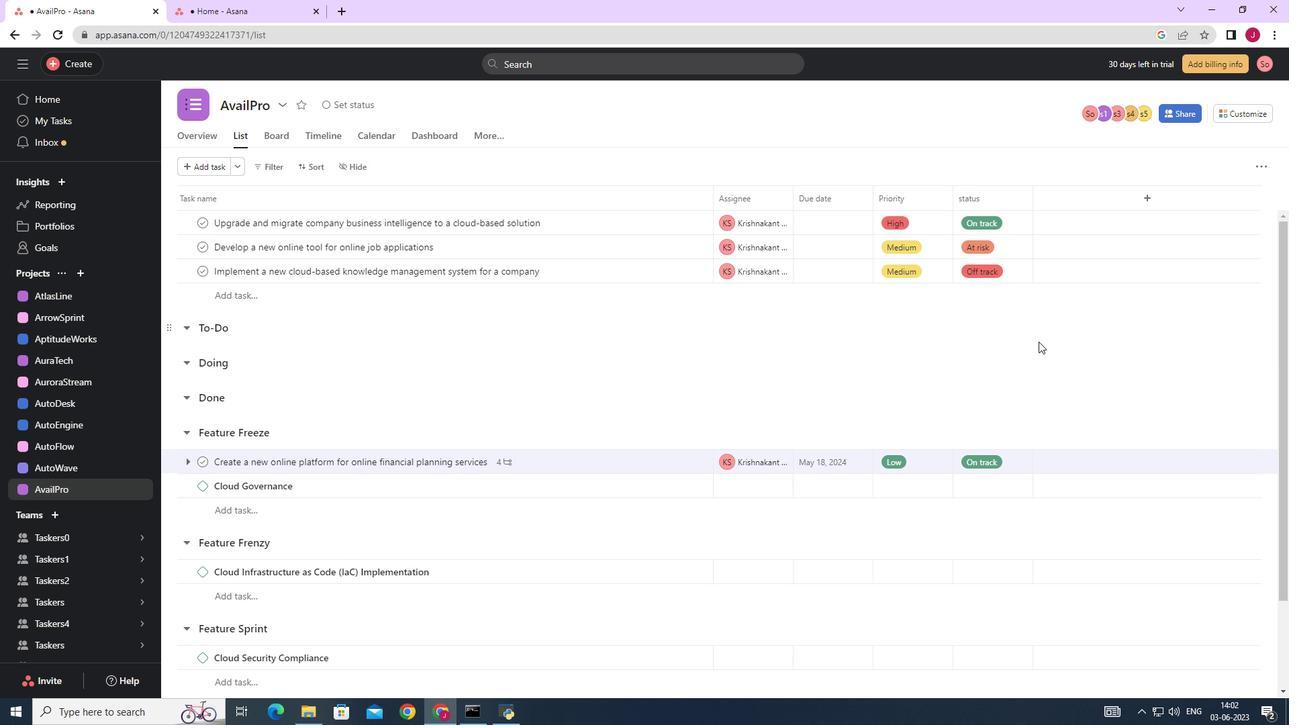 
Action: Mouse moved to (824, 247)
Screenshot: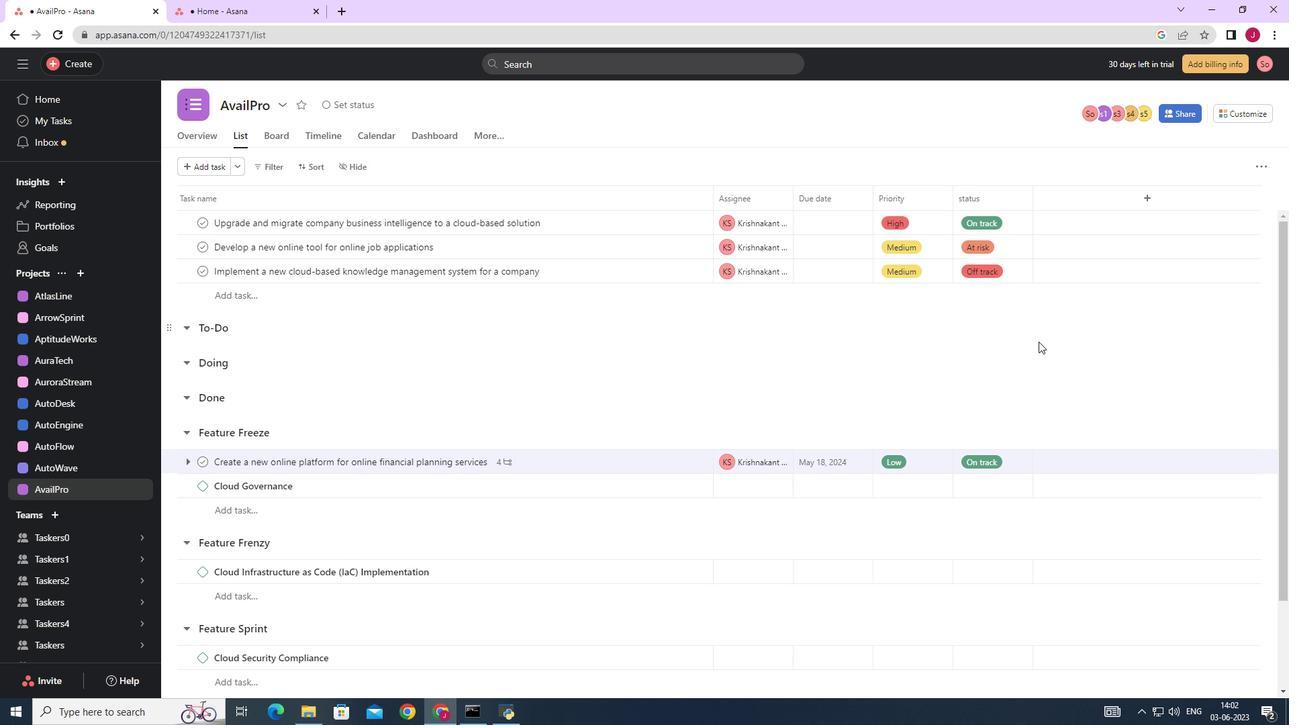 
Action: Mouse pressed left at (824, 247)
Screenshot: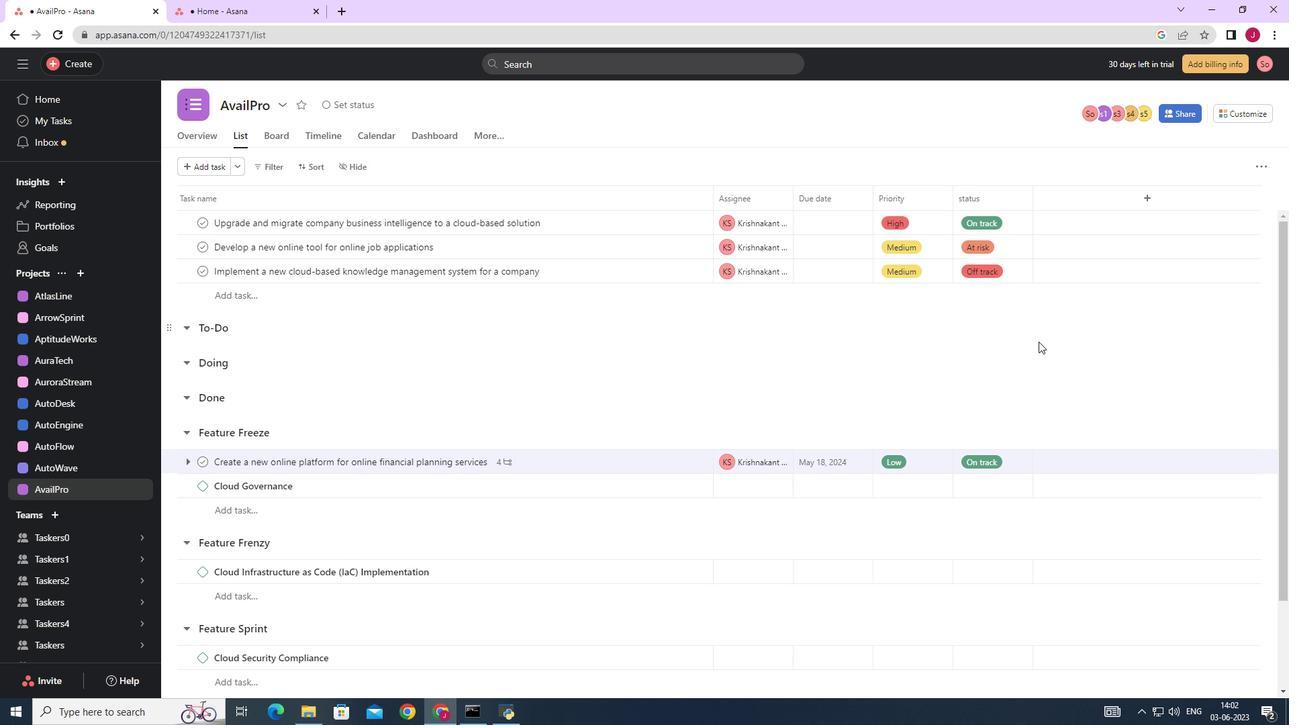 
Action: Mouse pressed left at (824, 247)
Screenshot: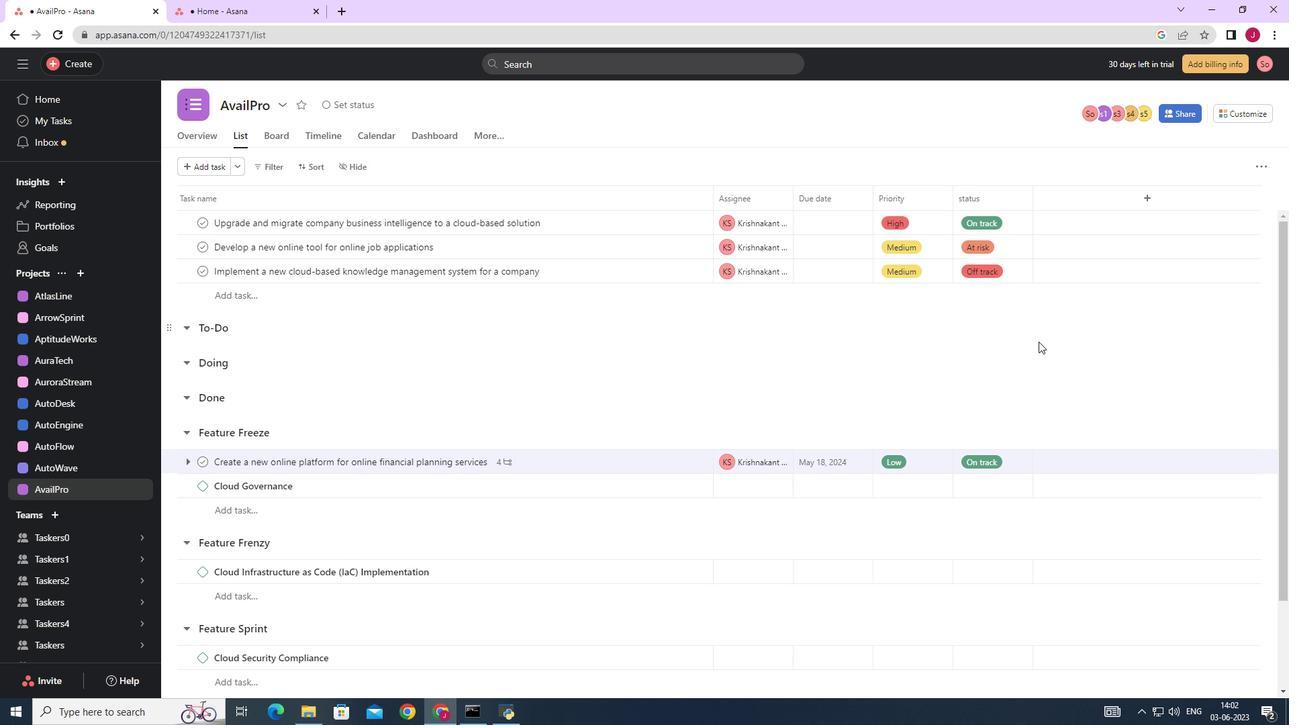
Action: Mouse pressed left at (824, 247)
Screenshot: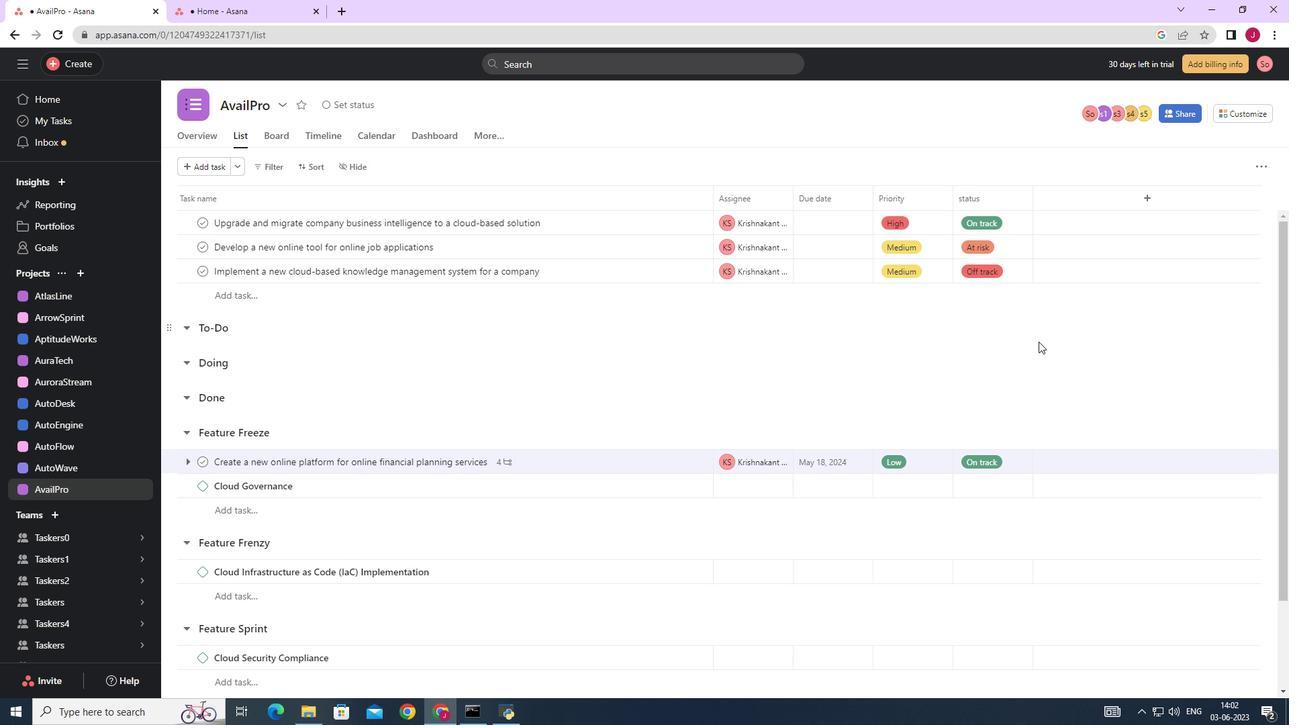 
Action: Mouse moved to (966, 251)
Screenshot: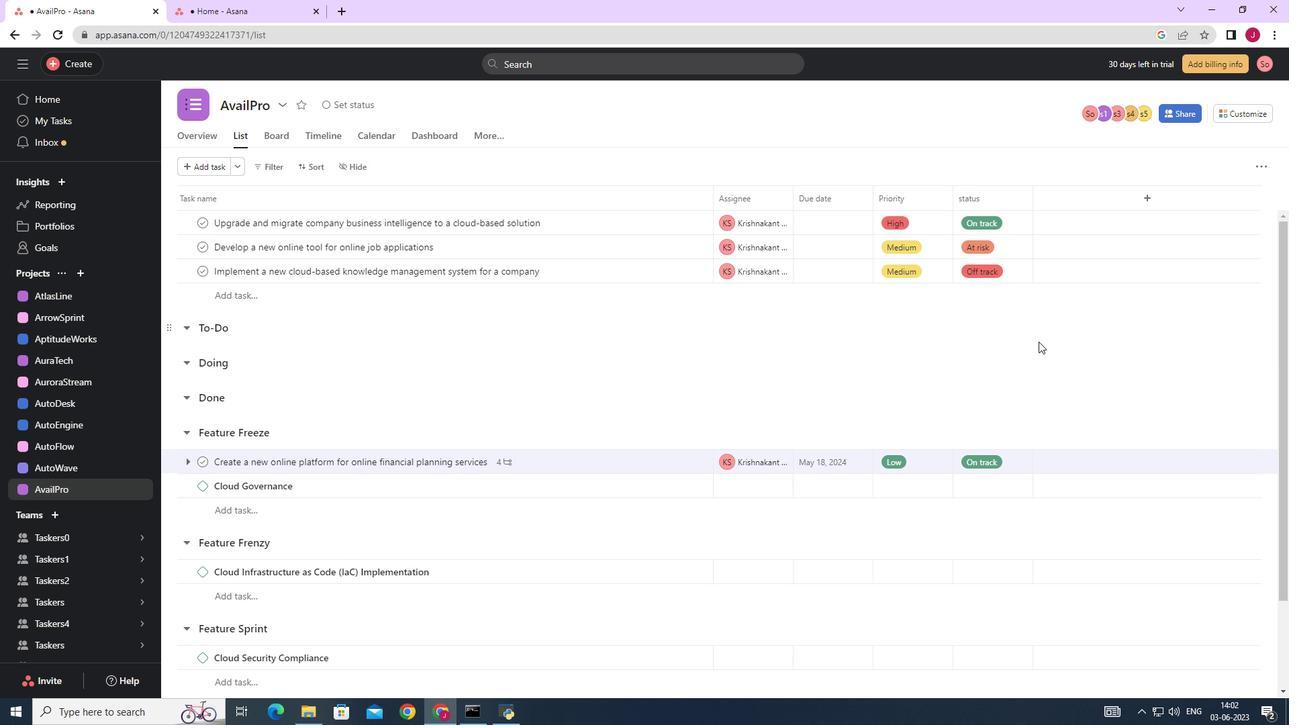 
Action: Mouse pressed left at (966, 251)
Screenshot: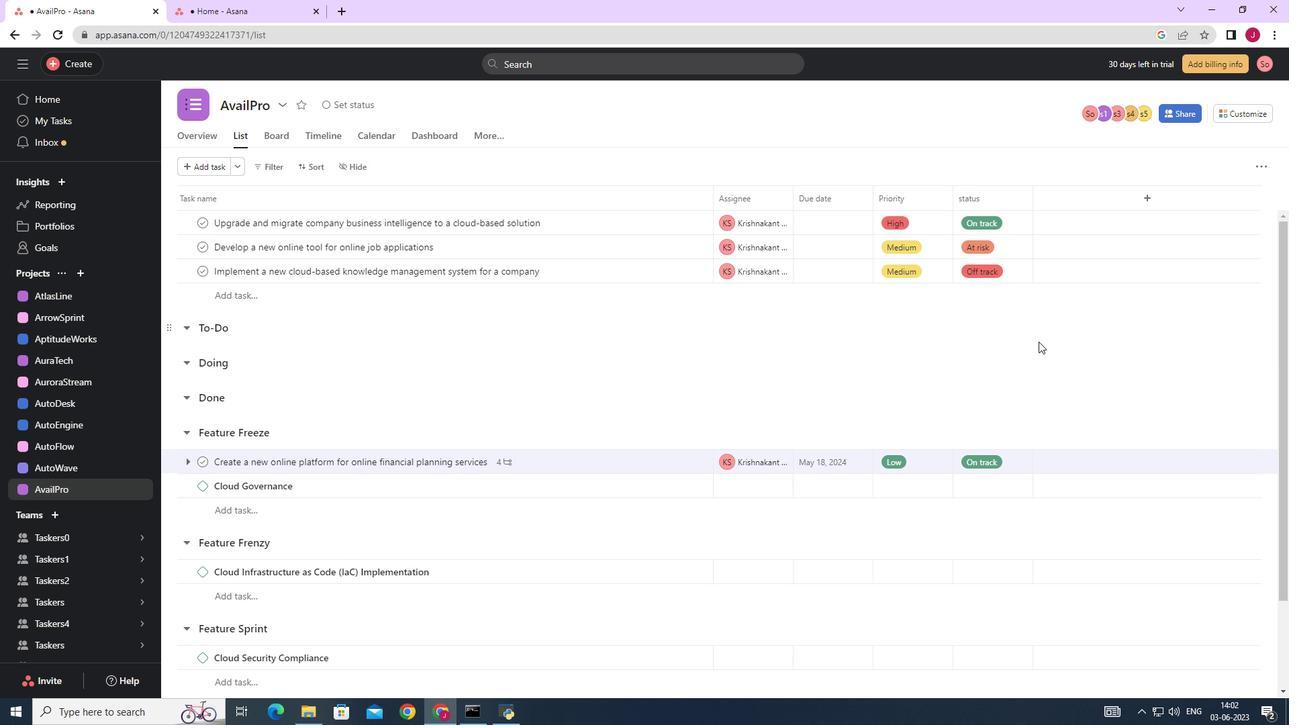 
Action: Mouse moved to (960, 330)
Screenshot: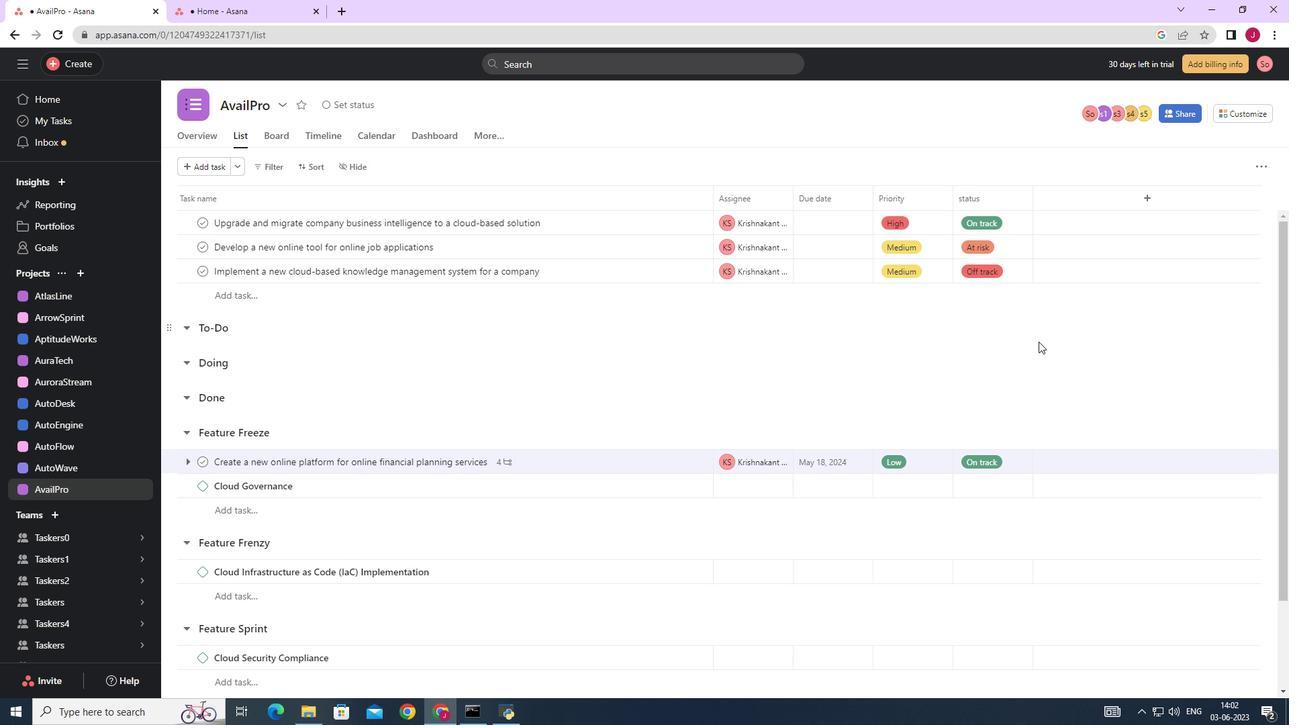 
Action: Mouse pressed left at (960, 330)
Screenshot: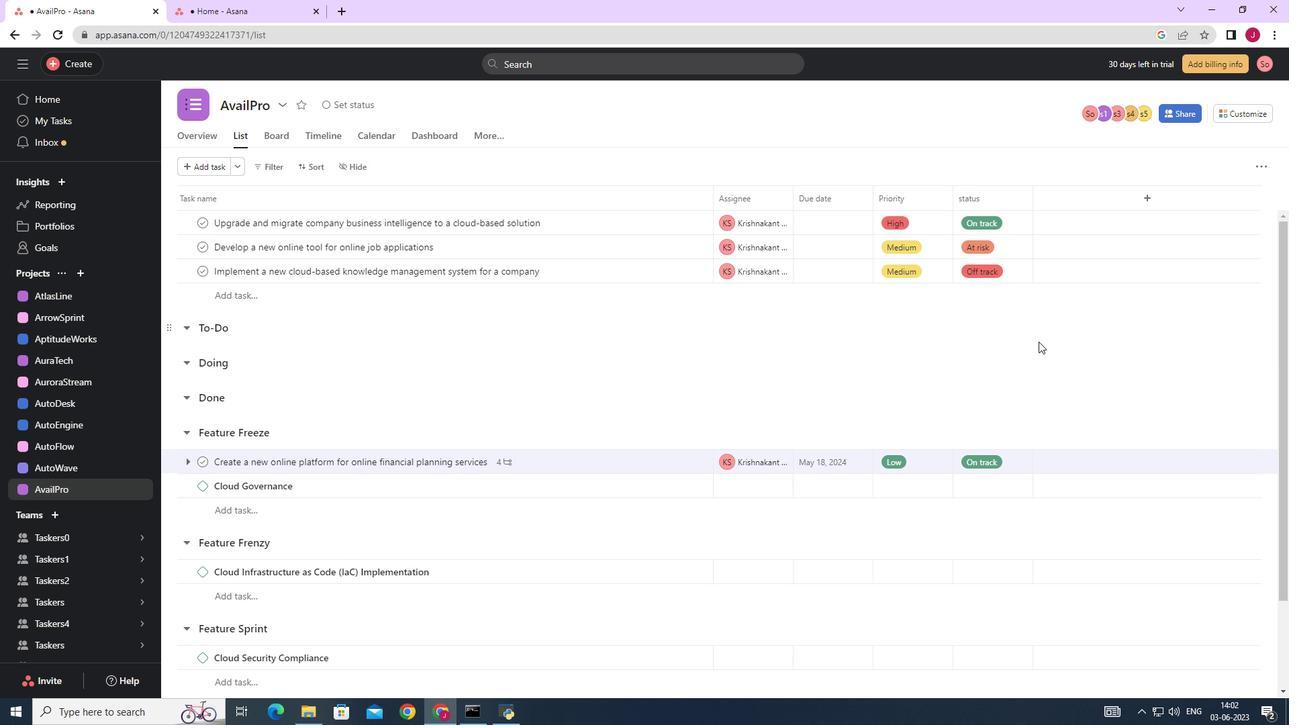 
Action: Mouse moved to (1090, 367)
Screenshot: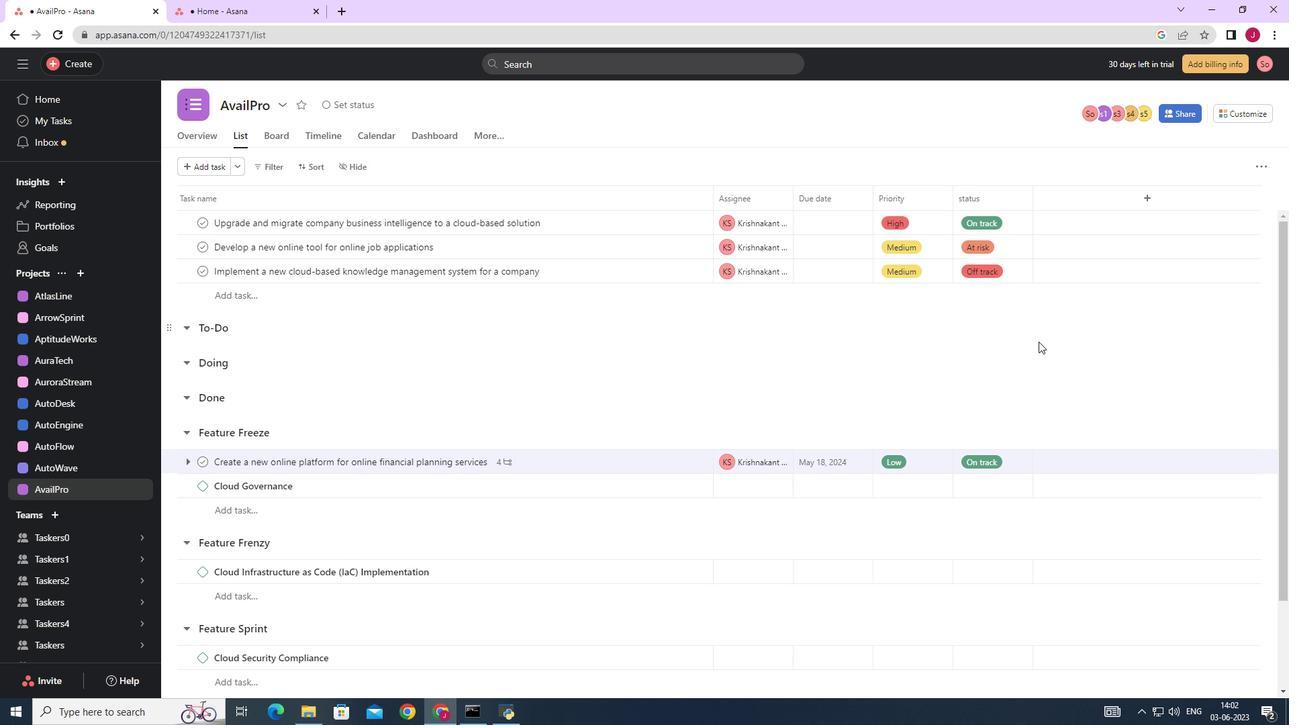
Action: Mouse pressed left at (1090, 367)
Screenshot: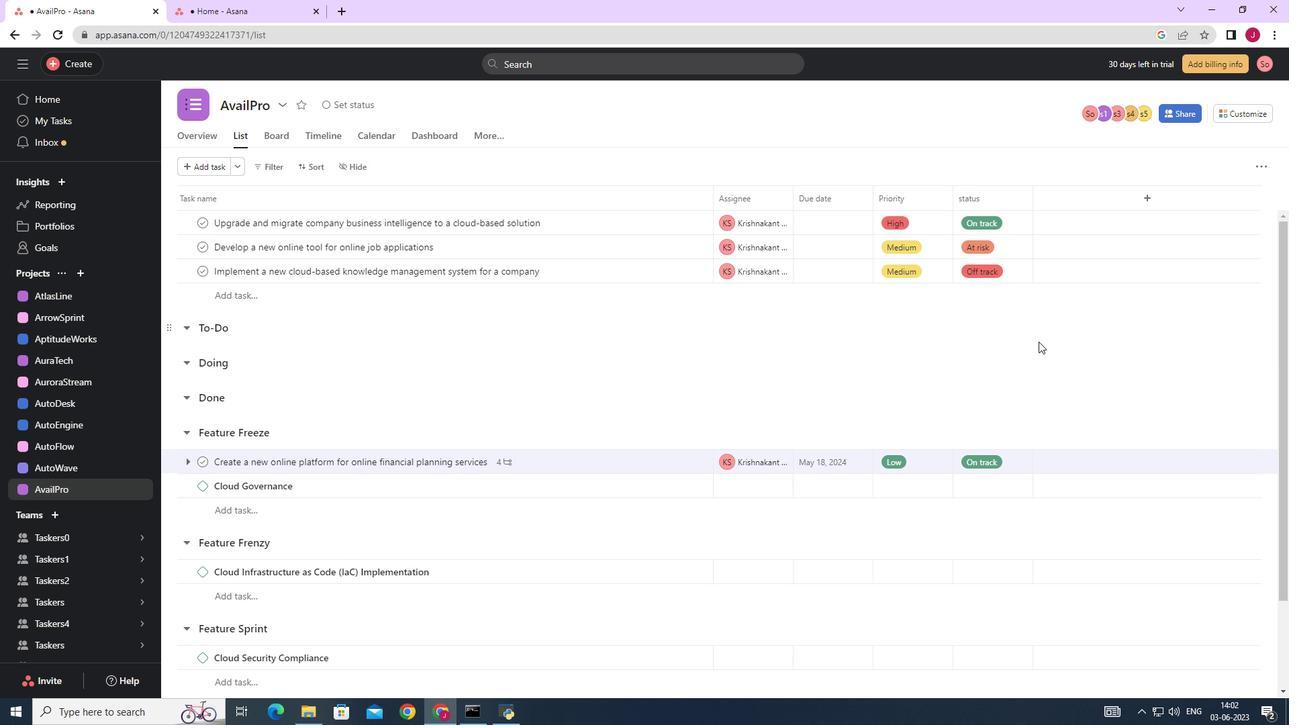 
Action: Mouse moved to (676, 459)
Screenshot: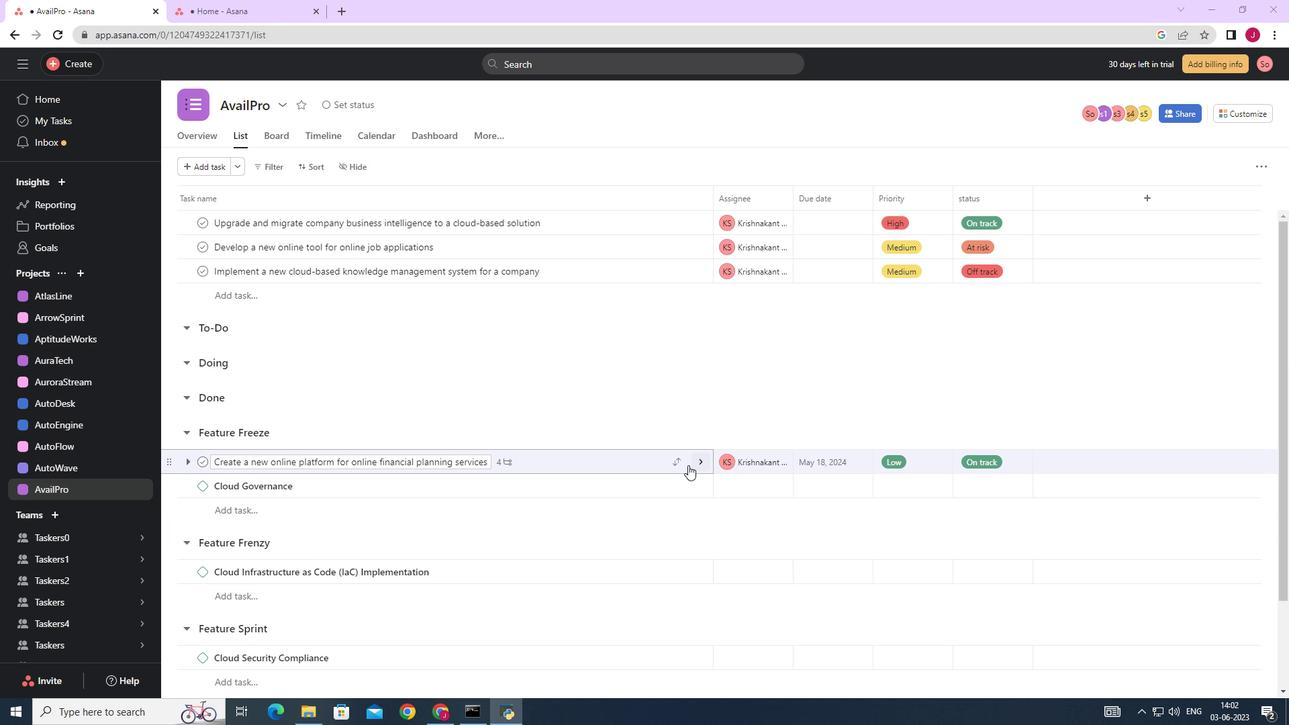 
Action: Mouse pressed left at (676, 459)
Screenshot: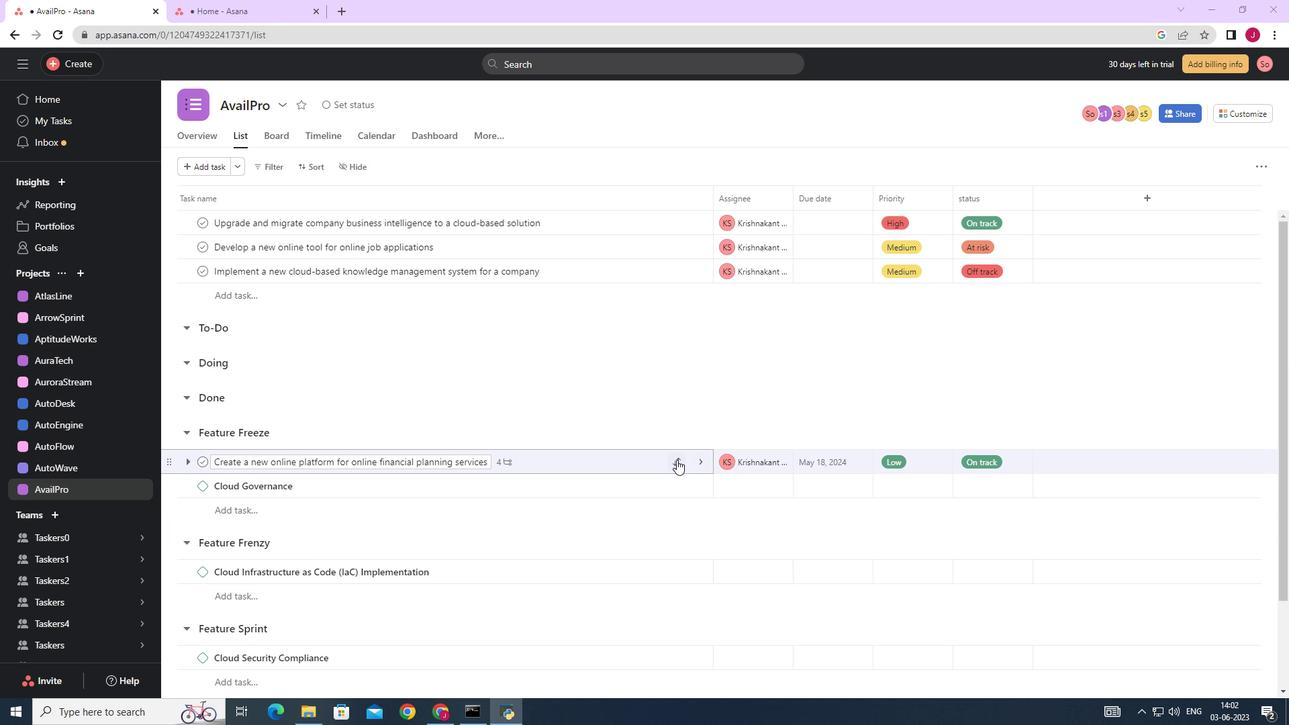 
Action: Mouse moved to (590, 362)
Screenshot: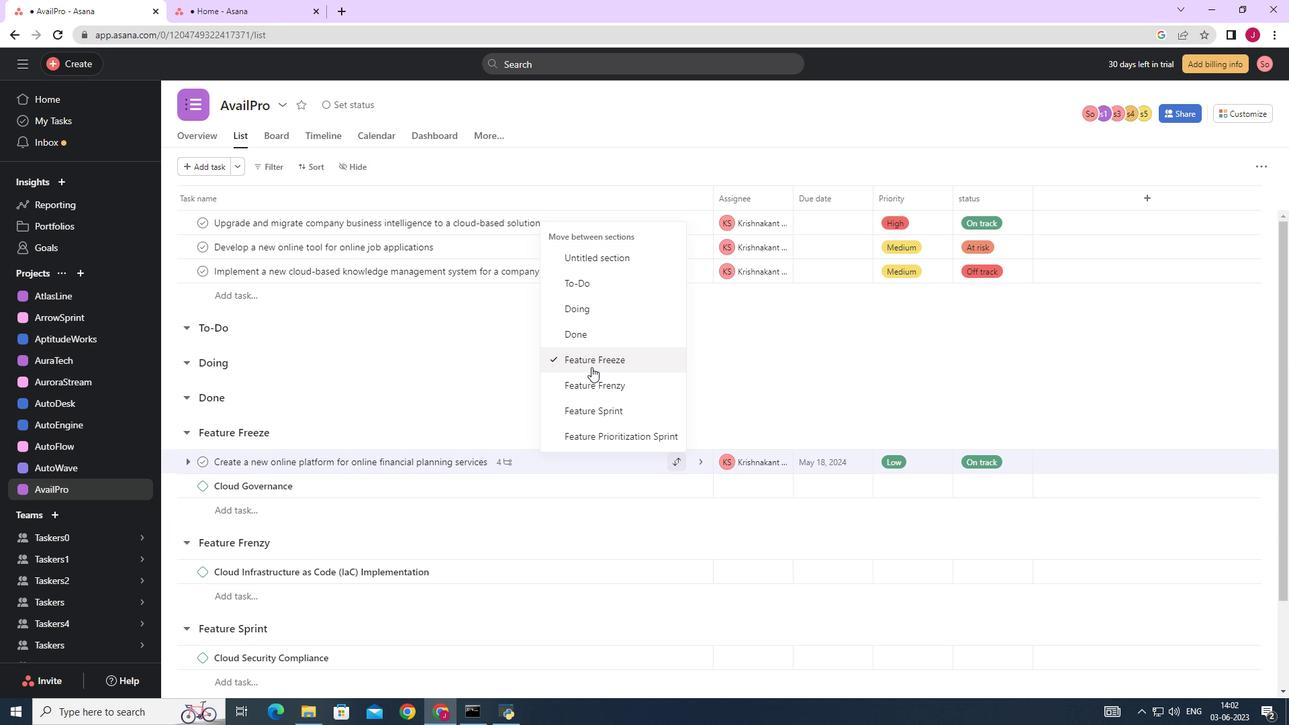 
Action: Mouse pressed left at (590, 362)
Screenshot: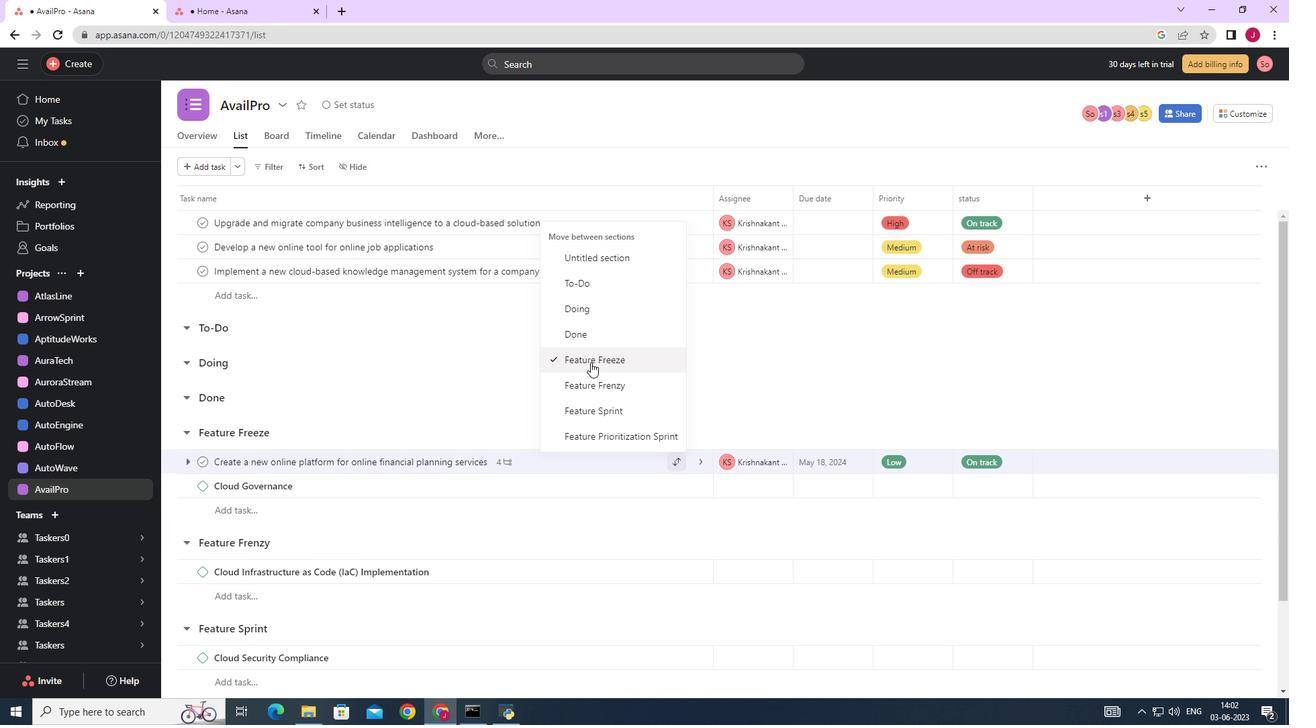 
Action: Mouse moved to (843, 465)
Screenshot: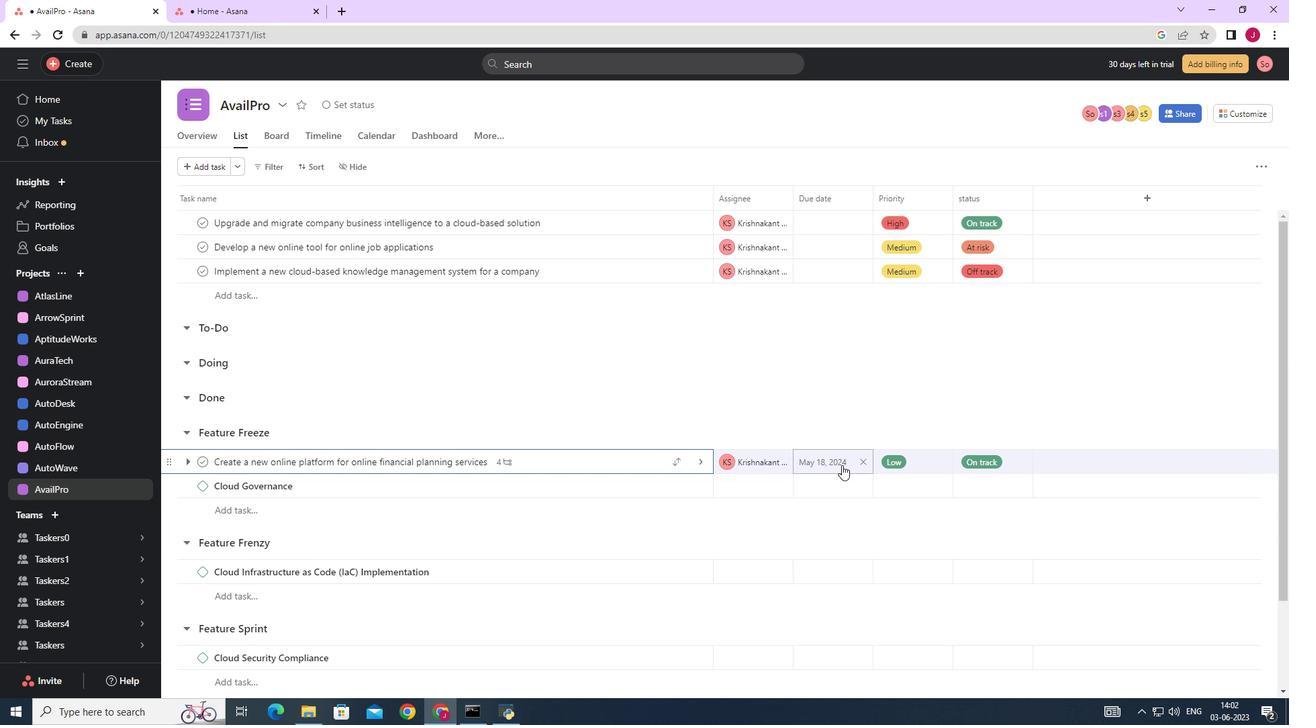 
Action: Mouse pressed left at (843, 465)
Screenshot: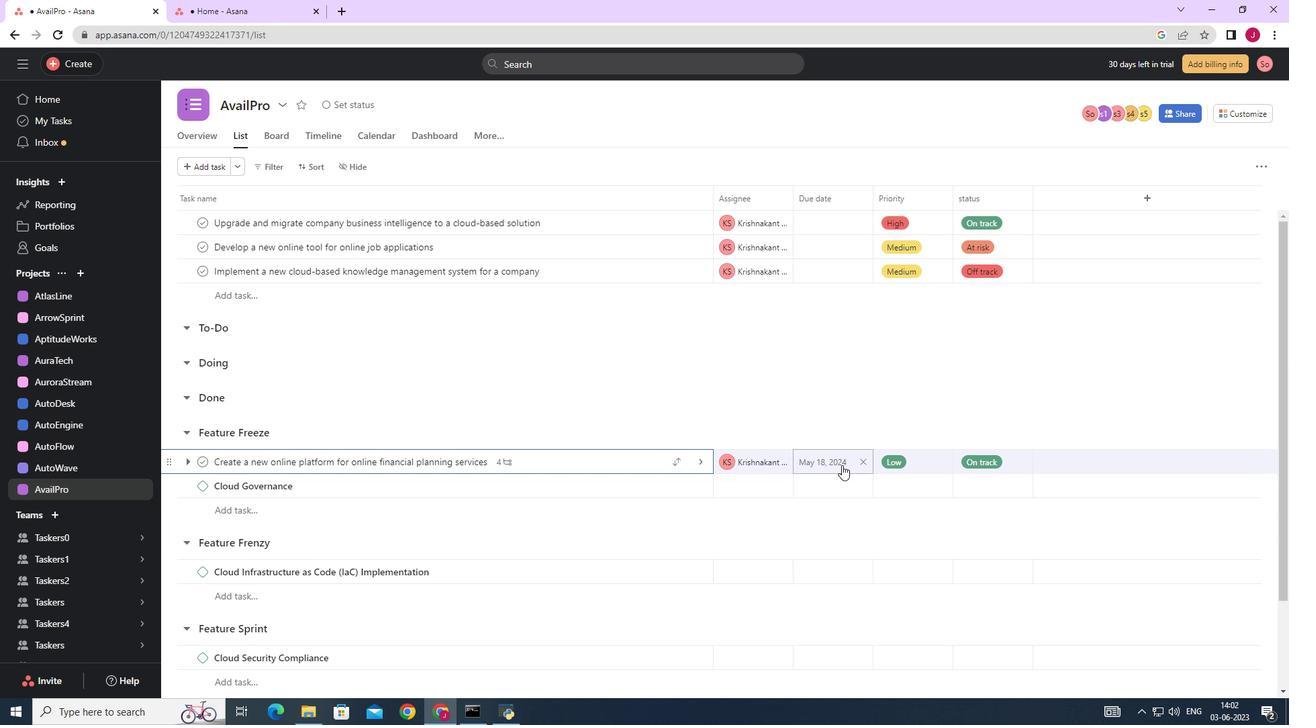 
Action: Mouse moved to (961, 327)
Screenshot: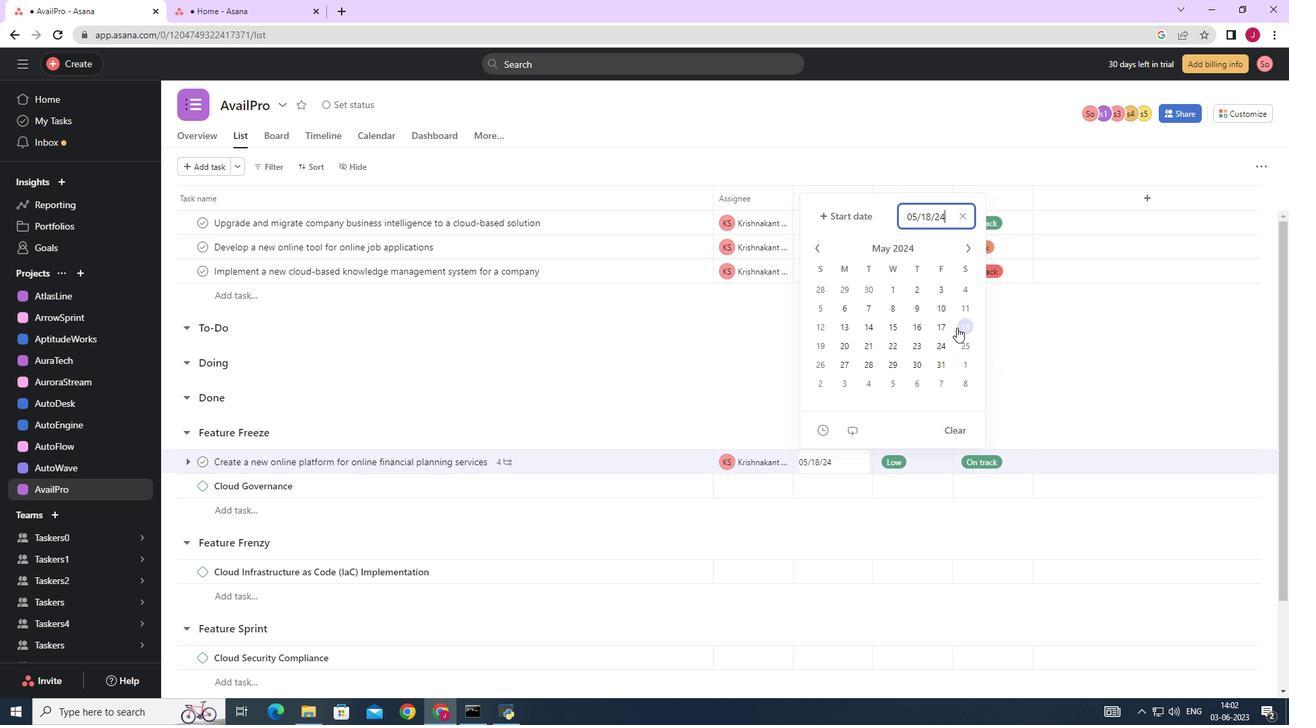 
Action: Mouse pressed left at (961, 327)
Screenshot: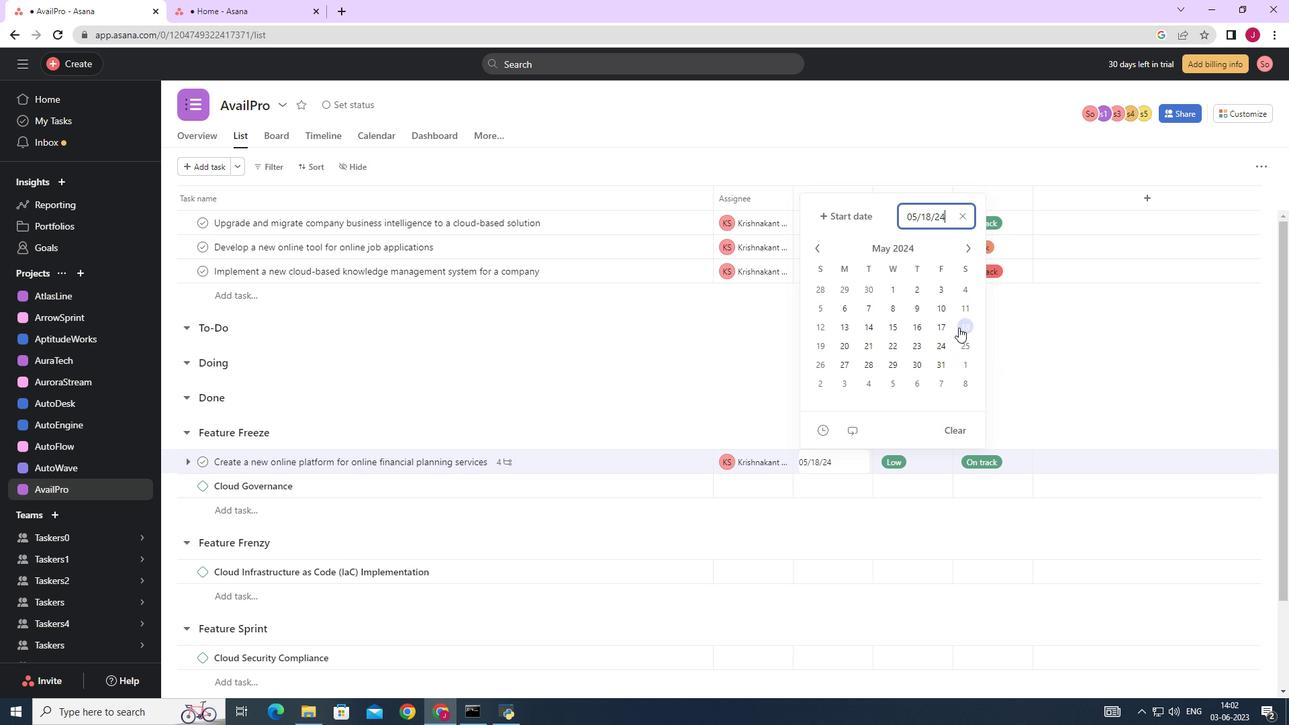 
Action: Mouse moved to (1059, 346)
Screenshot: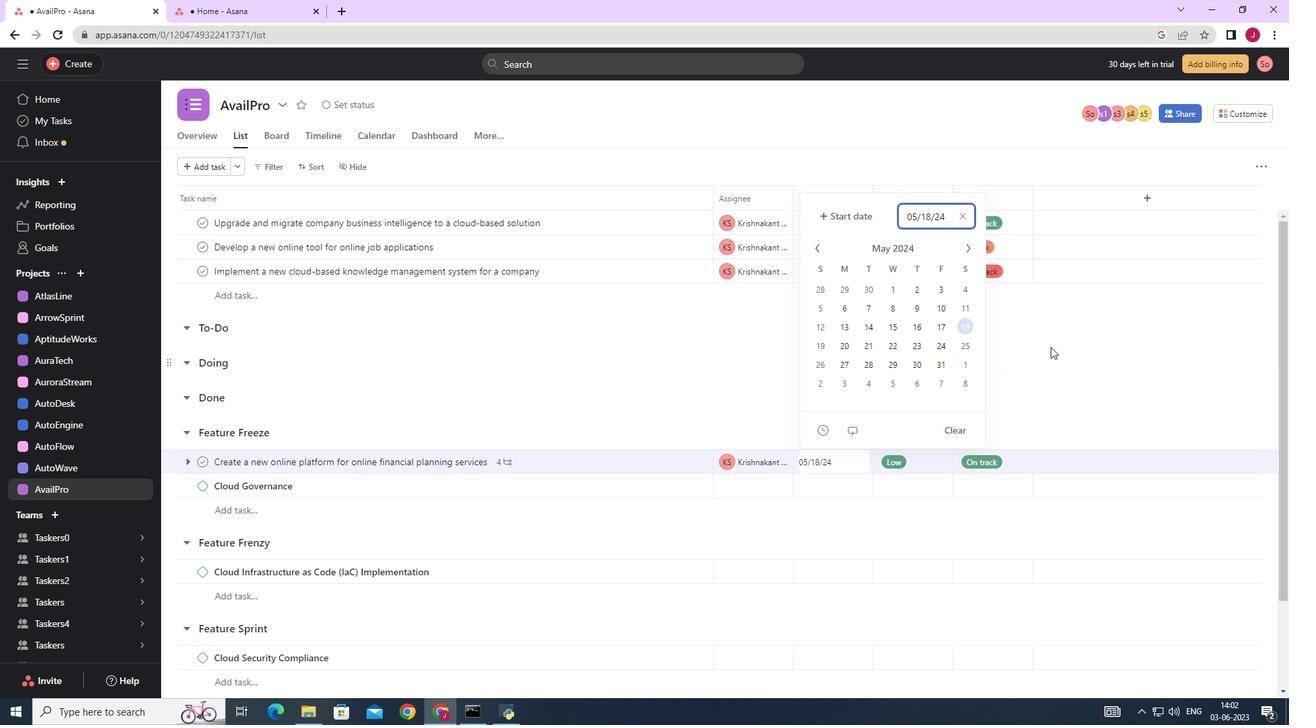 
Action: Mouse pressed left at (1059, 346)
Screenshot: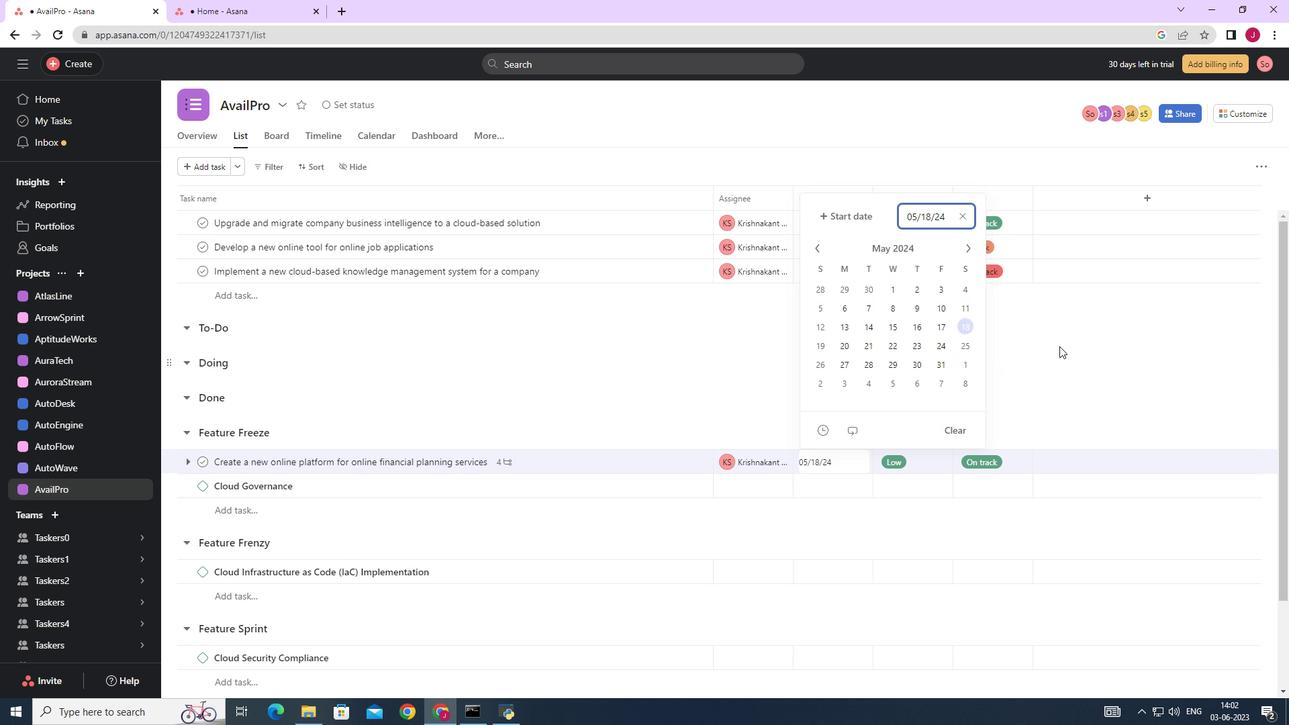
Action: Mouse moved to (1038, 341)
Screenshot: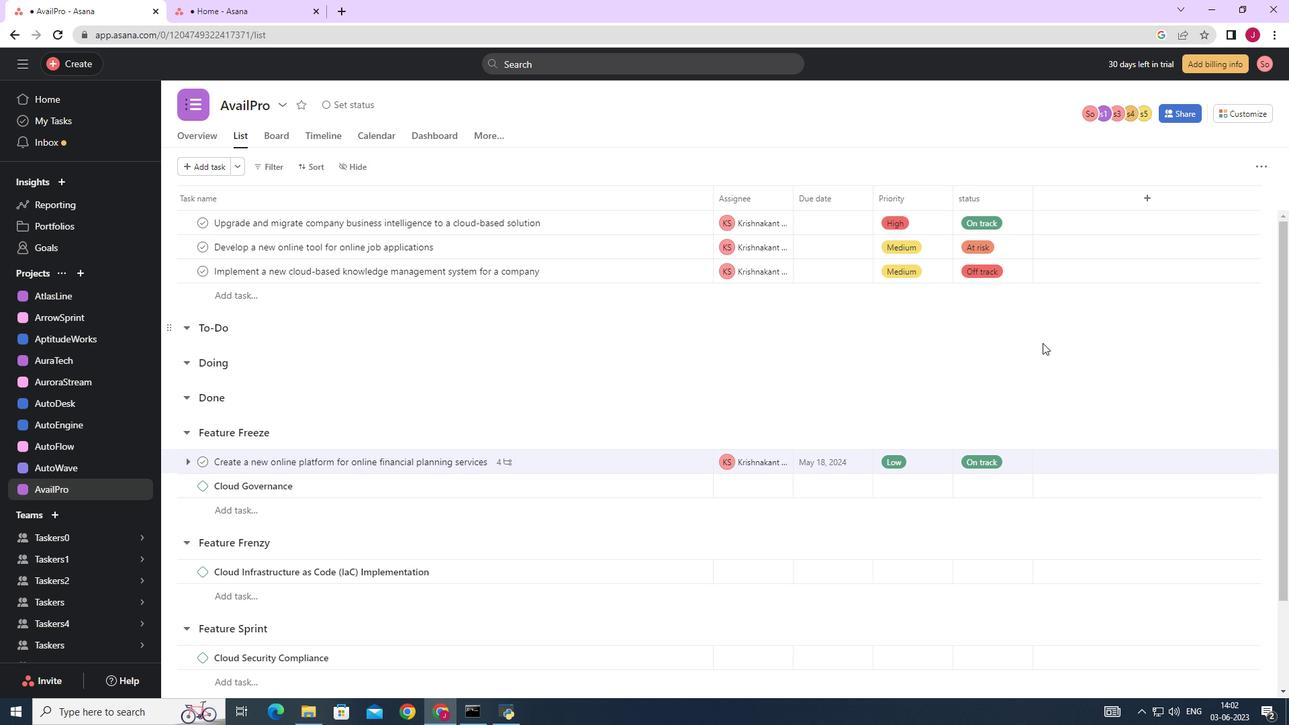 
